 Task:  Click on  Soccer In the  Soccer League click on  Pick Sheet Your name Michael Hernandez Team name DC United and  Email softage.9@softage.net Game 1 Inter Miami Game 2 NYFC Game 3 Orlando City Game 4 Houston Game 5 Minnesota United Game 6 FC Dallas Game 7 Nashville SC Game 8 Atlanta United Game 9 Charlotte FC Game 10 DC United Game 11 Toronto FC Game 12 Inter Milan Game 13 Austin Game 14 Real Salt Lake Game 15 Vancouver Game16 Seattle In Tie Breaker choose DC United Submit pick sheet
Action: Mouse moved to (532, 319)
Screenshot: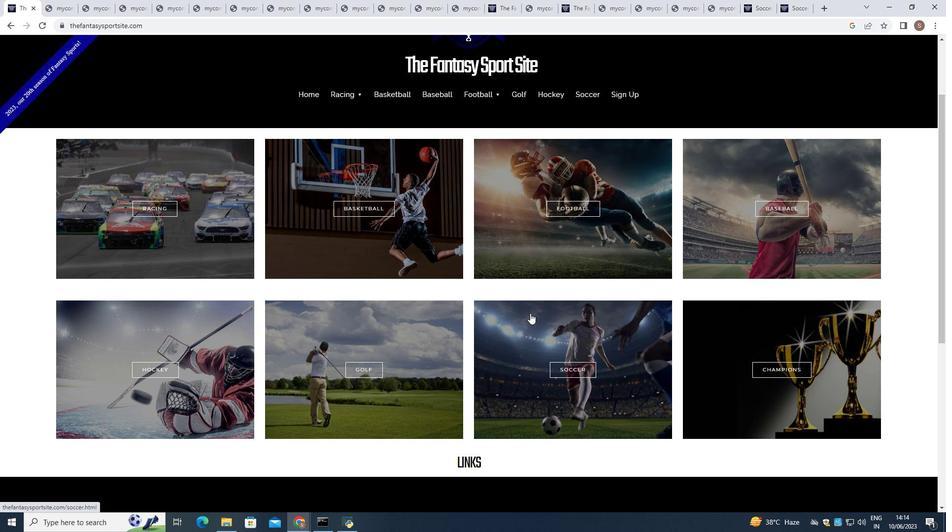 
Action: Mouse pressed left at (532, 319)
Screenshot: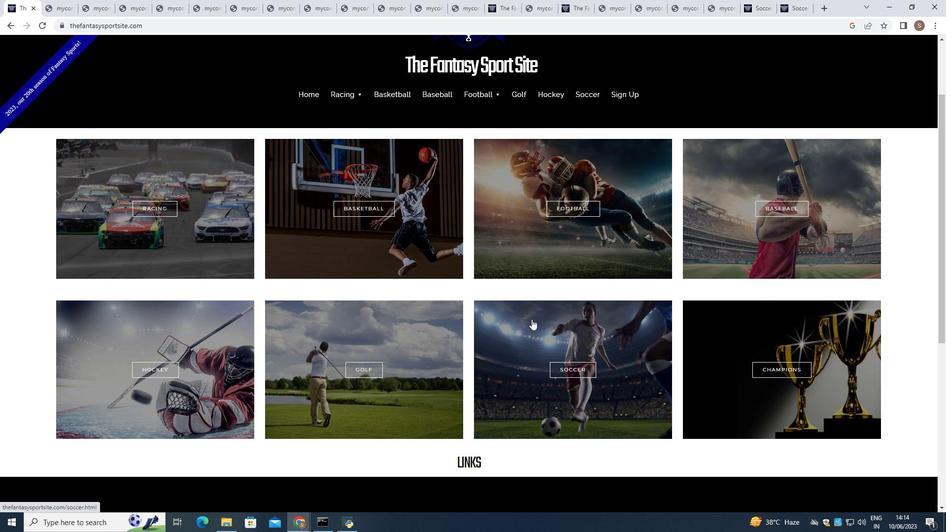 
Action: Mouse moved to (533, 317)
Screenshot: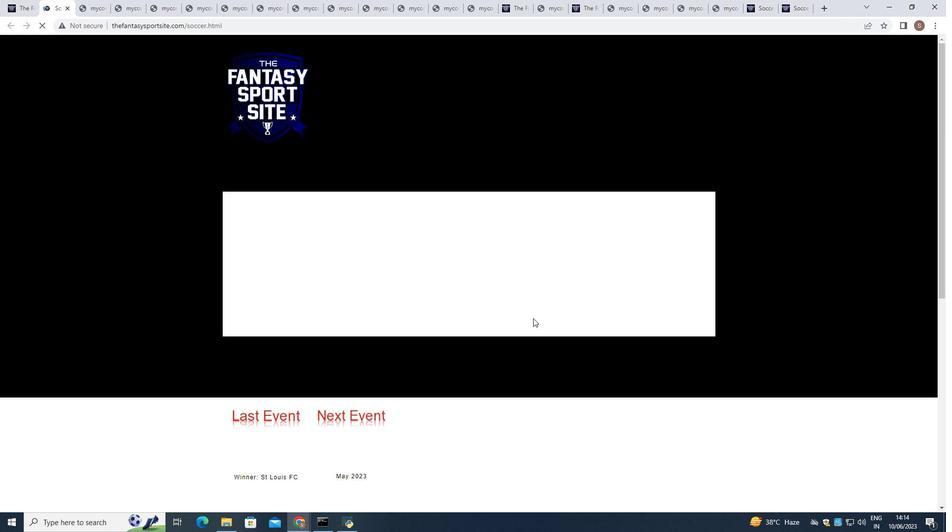 
Action: Mouse scrolled (533, 317) with delta (0, 0)
Screenshot: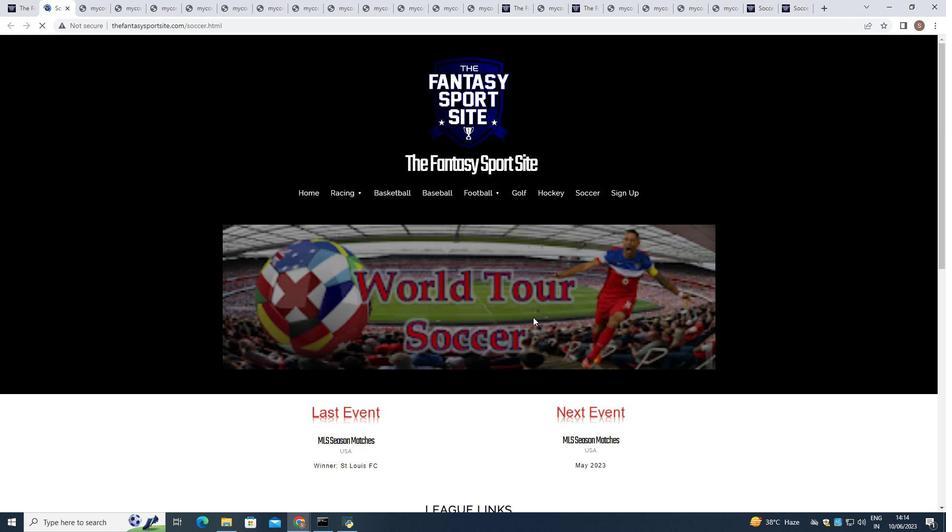 
Action: Mouse scrolled (533, 317) with delta (0, 0)
Screenshot: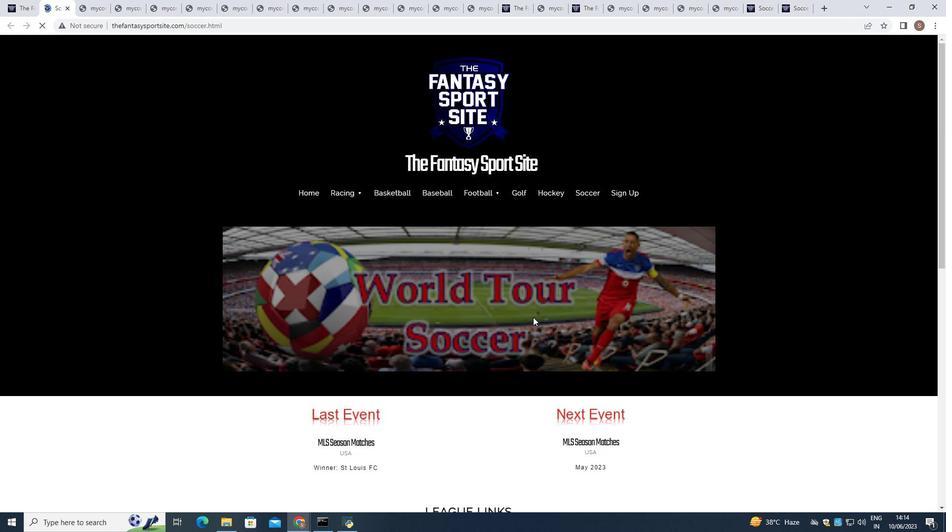 
Action: Mouse scrolled (533, 317) with delta (0, 0)
Screenshot: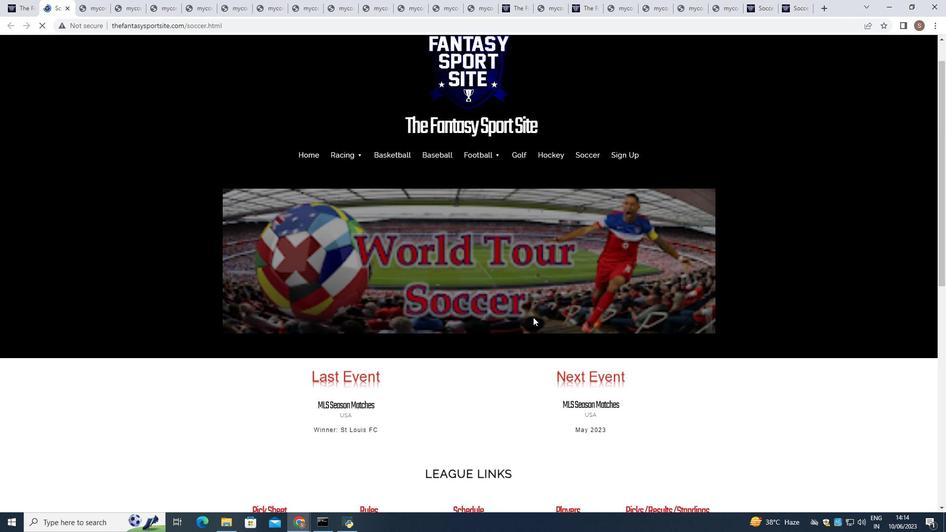 
Action: Mouse moved to (271, 399)
Screenshot: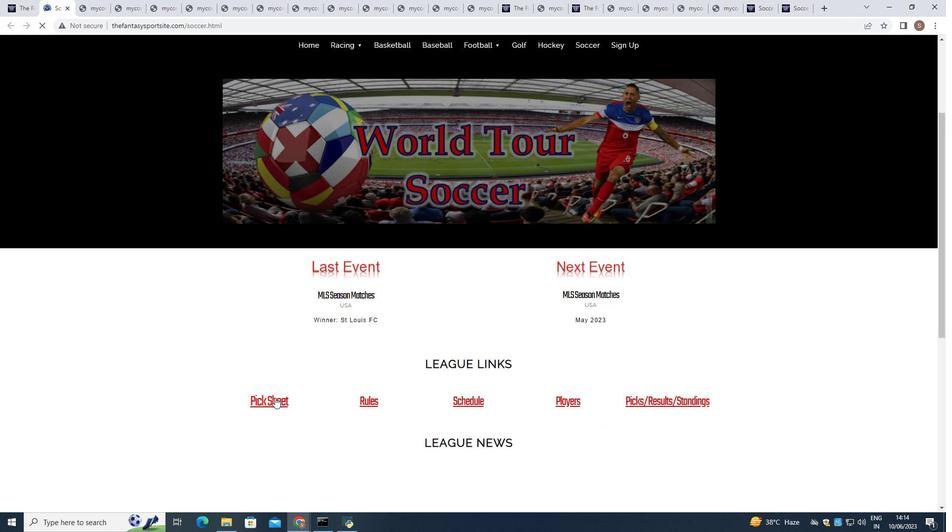 
Action: Mouse pressed left at (271, 399)
Screenshot: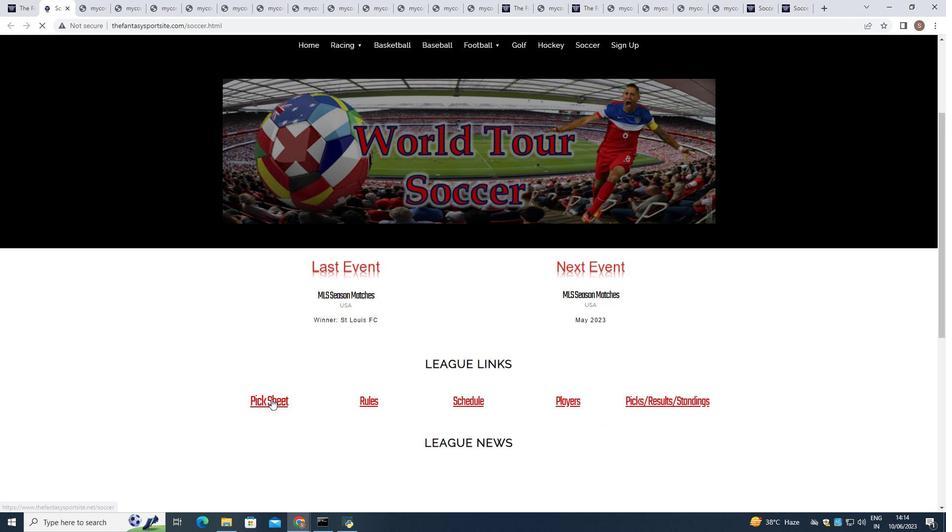 
Action: Mouse moved to (280, 391)
Screenshot: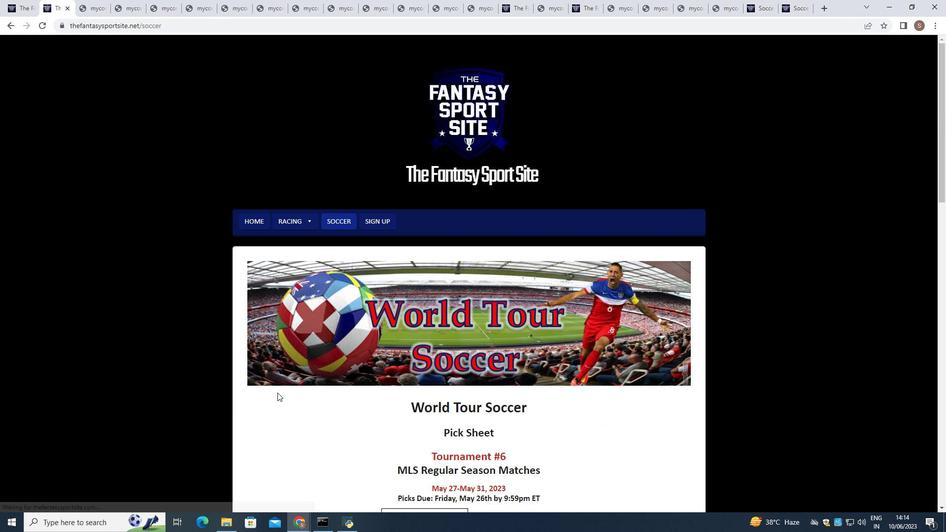 
Action: Mouse scrolled (280, 390) with delta (0, 0)
Screenshot: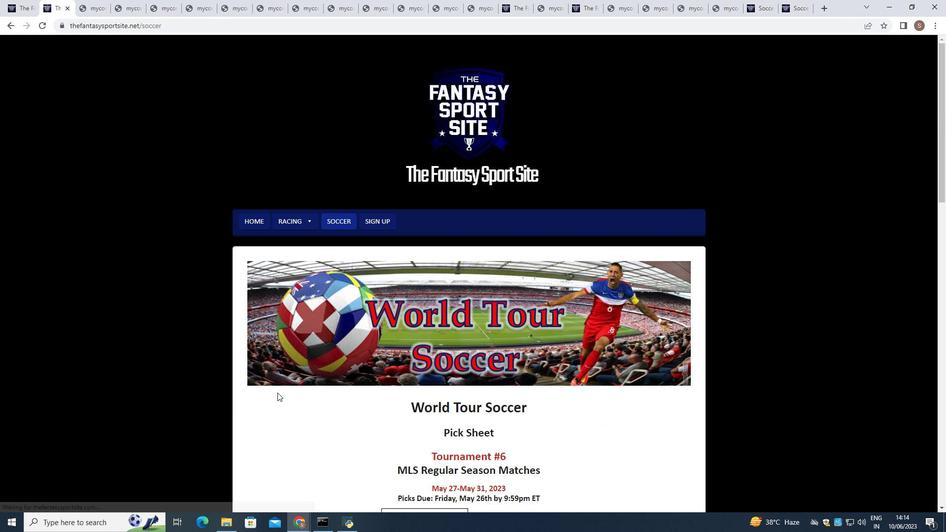 
Action: Mouse scrolled (280, 390) with delta (0, 0)
Screenshot: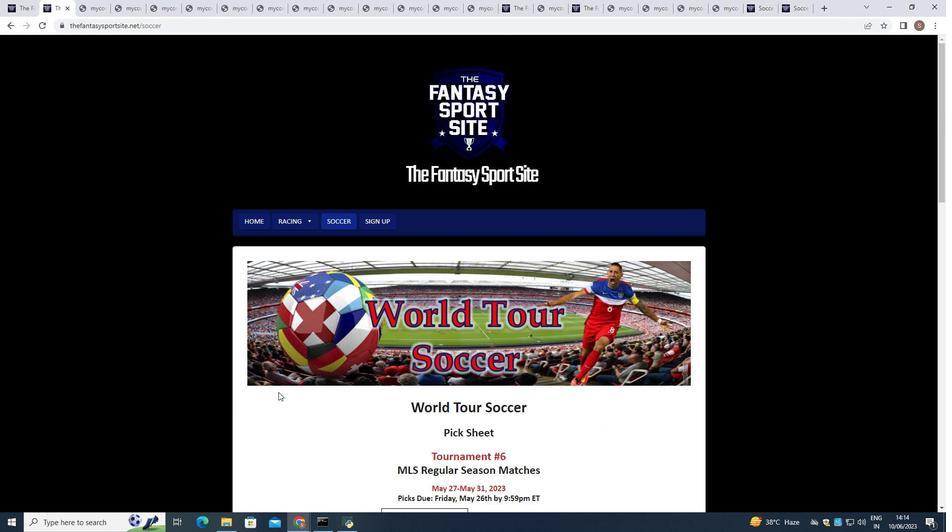 
Action: Mouse scrolled (280, 390) with delta (0, 0)
Screenshot: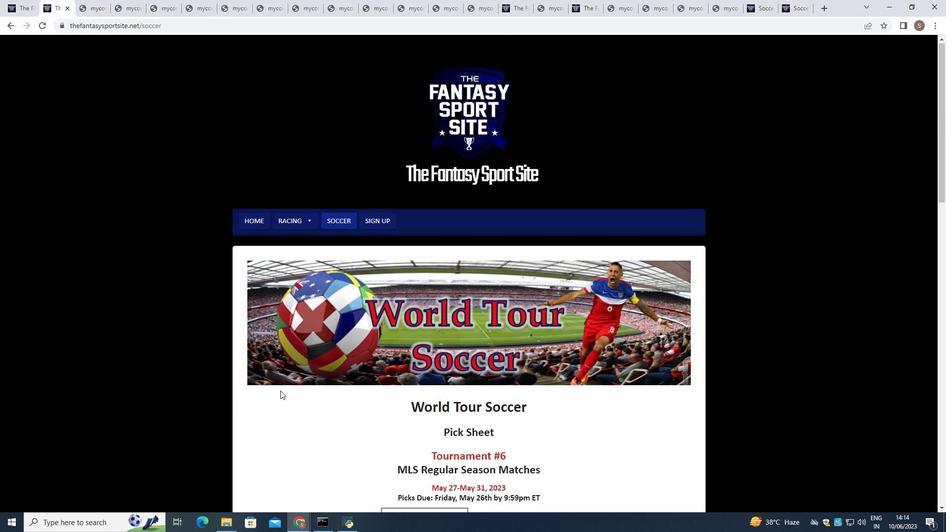 
Action: Mouse scrolled (280, 390) with delta (0, 0)
Screenshot: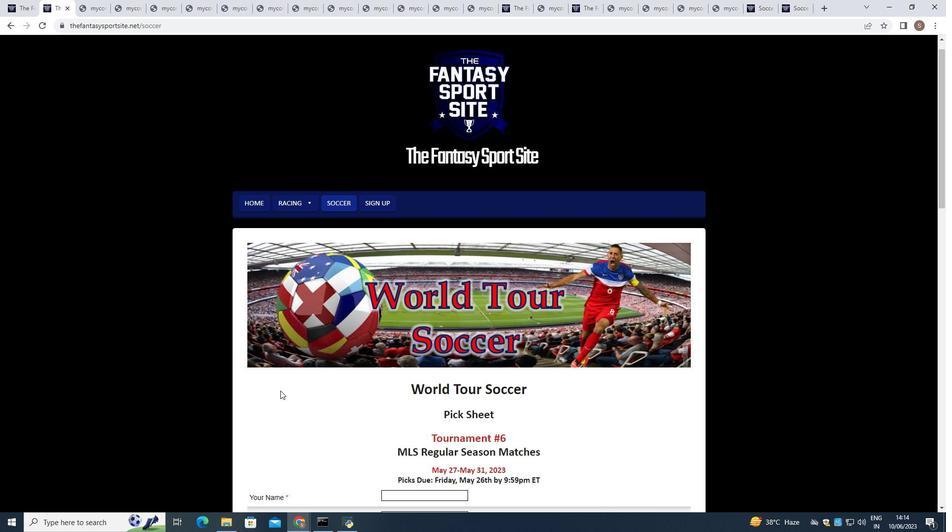 
Action: Mouse moved to (389, 313)
Screenshot: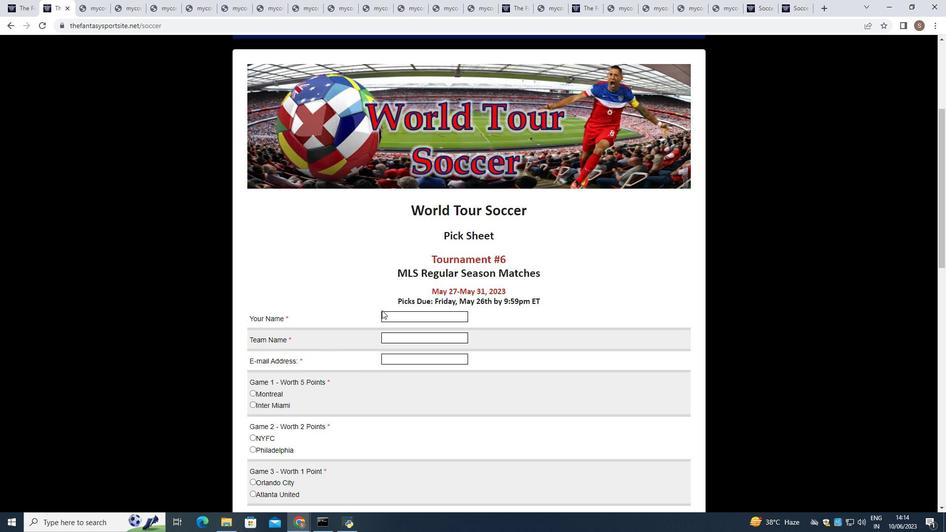 
Action: Mouse pressed left at (389, 313)
Screenshot: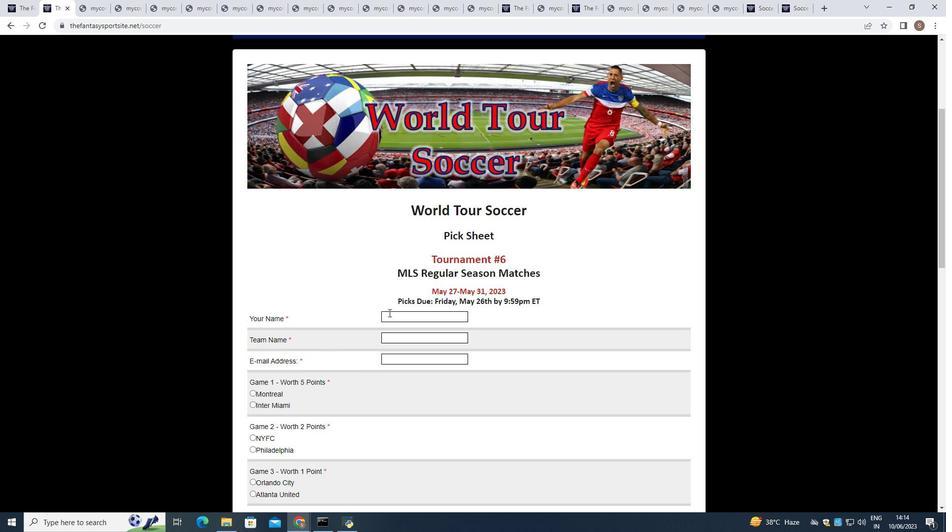 
Action: Key pressed <Key.shift>Michael<Key.space><Key.shift>Hernandez
Screenshot: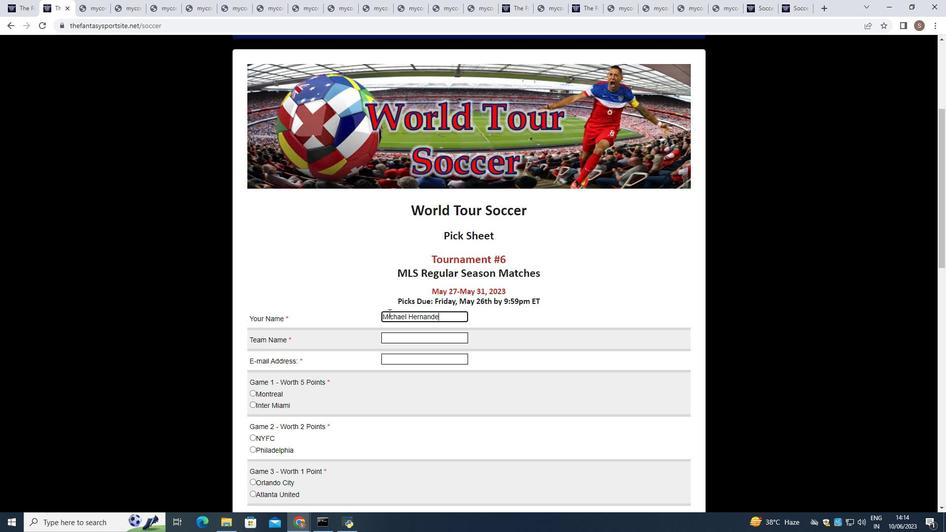 
Action: Mouse moved to (426, 334)
Screenshot: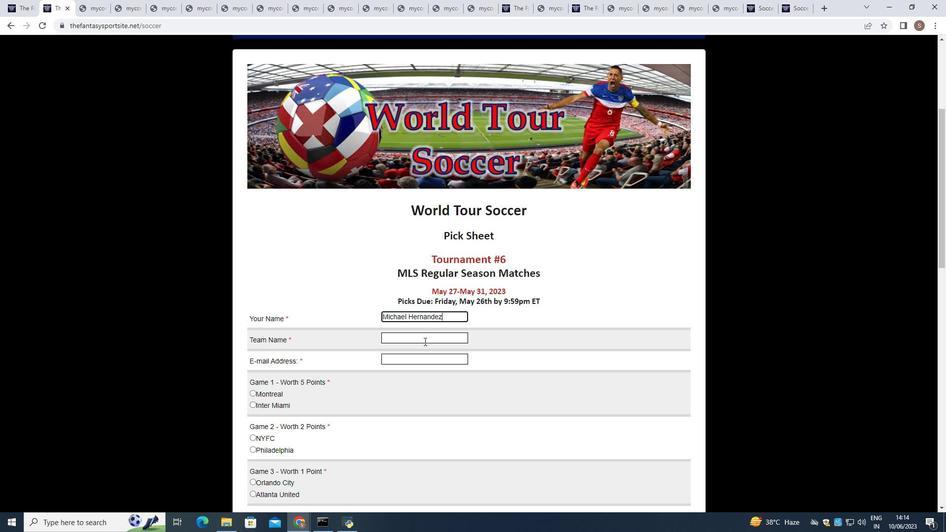 
Action: Mouse pressed left at (426, 334)
Screenshot: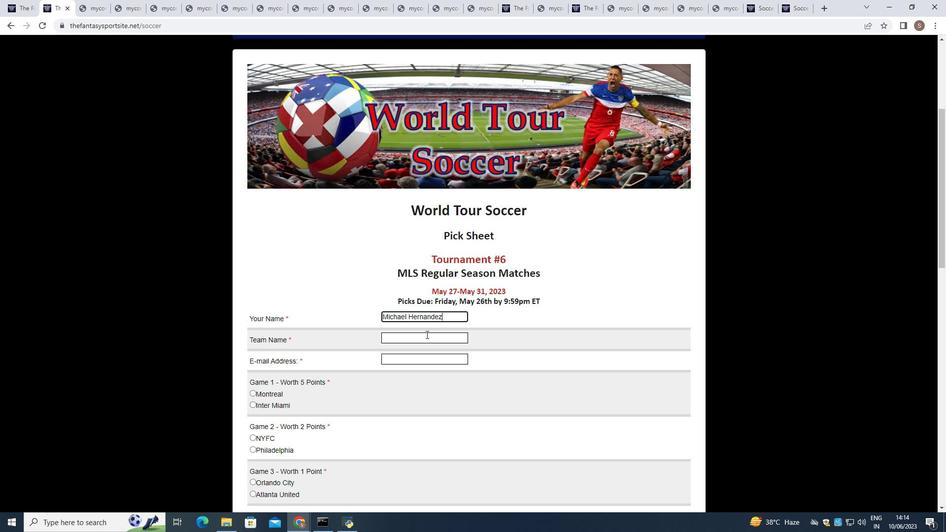 
Action: Key pressed <Key.shift><Key.shift>DC<Key.space><Key.shift>United
Screenshot: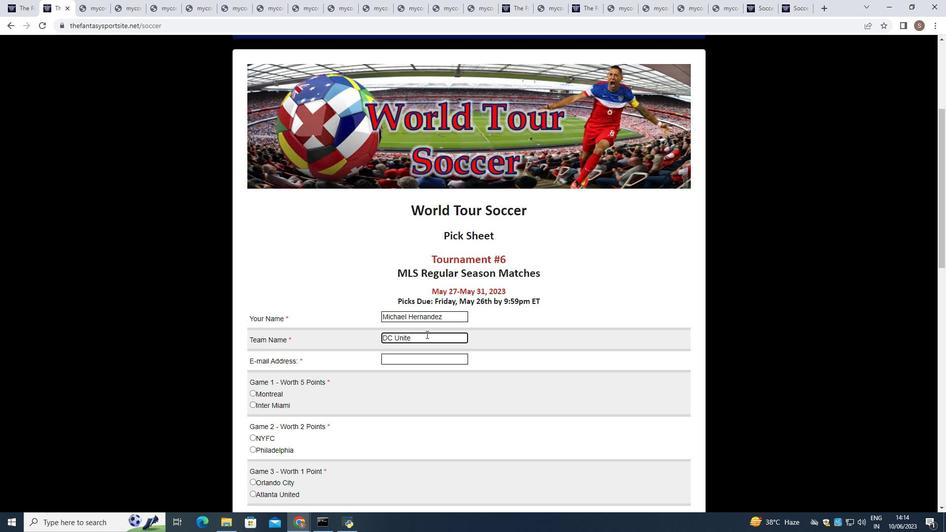 
Action: Mouse moved to (407, 355)
Screenshot: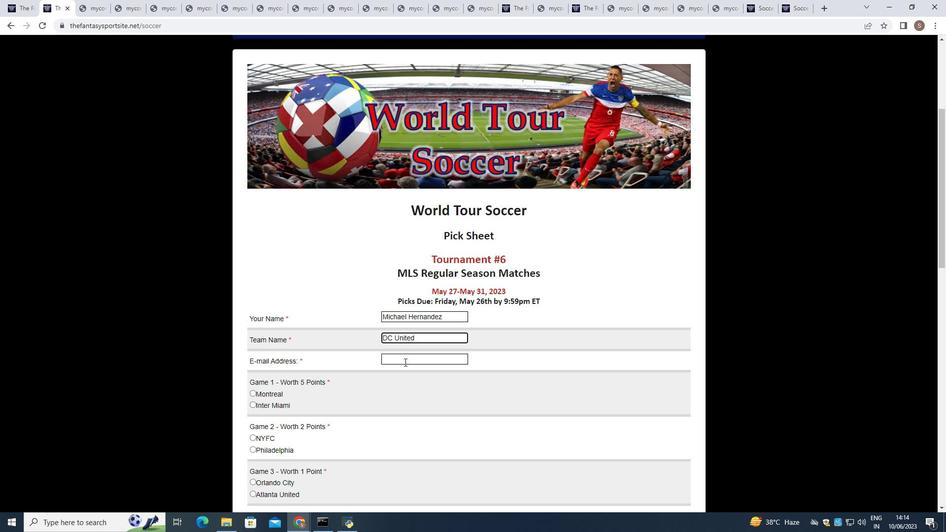 
Action: Mouse pressed left at (407, 355)
Screenshot: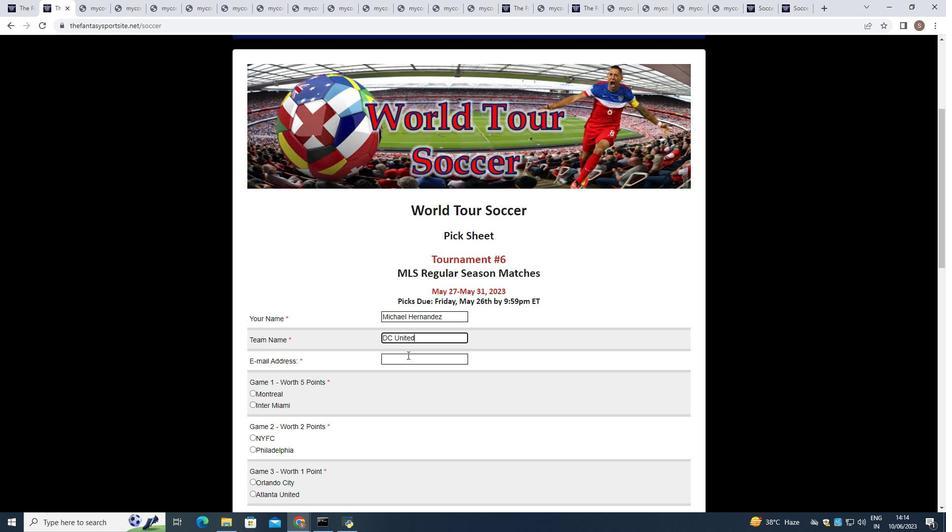 
Action: Mouse moved to (408, 355)
Screenshot: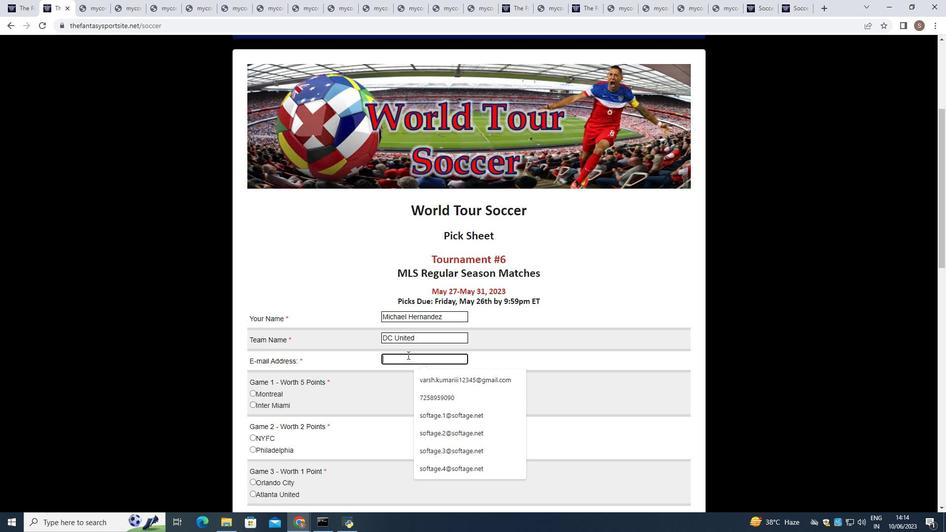 
Action: Key pressed softage.9
Screenshot: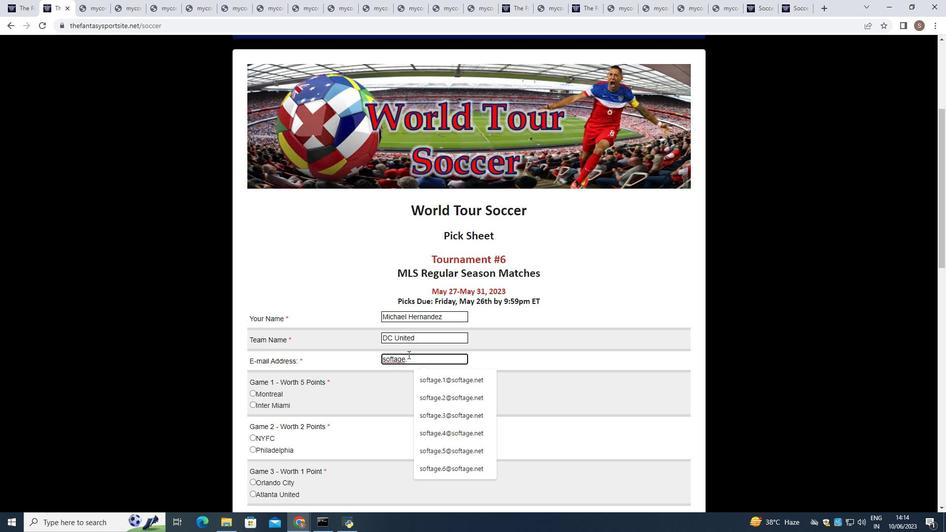 
Action: Mouse moved to (421, 376)
Screenshot: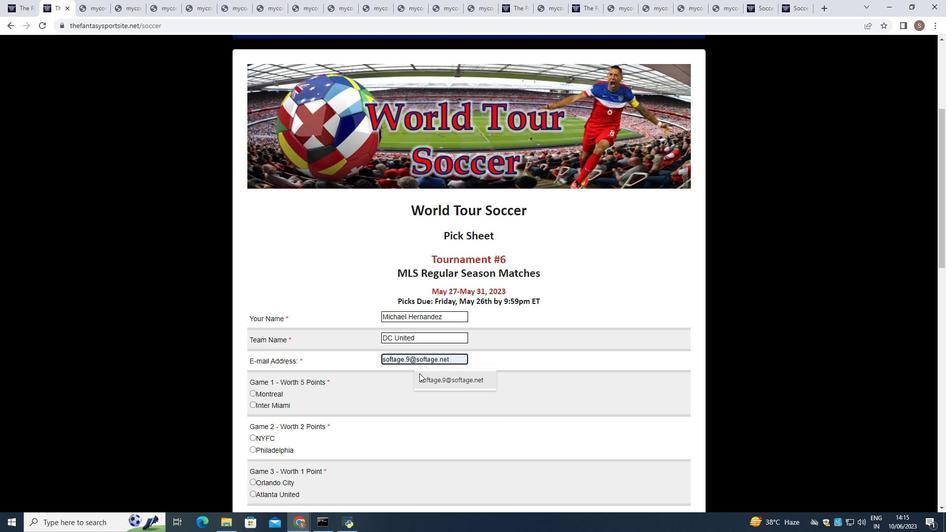 
Action: Mouse pressed left at (421, 376)
Screenshot: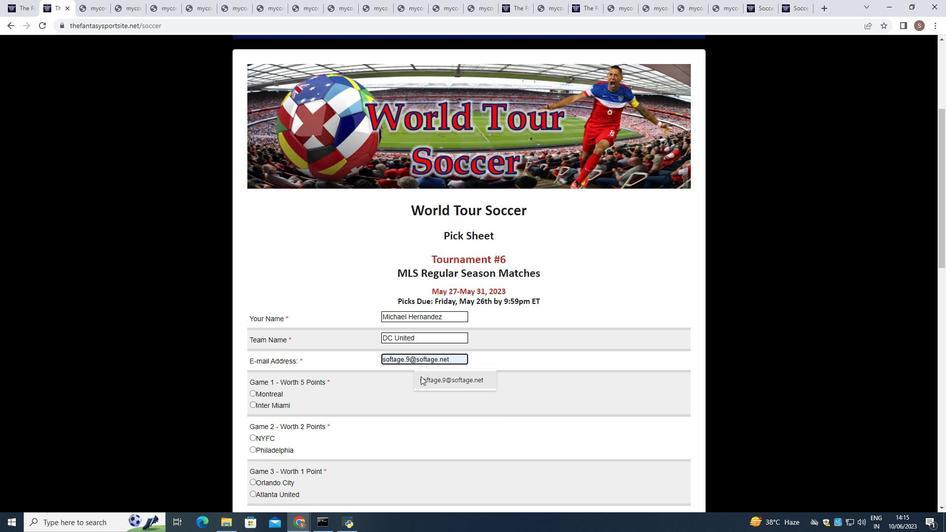 
Action: Mouse moved to (253, 404)
Screenshot: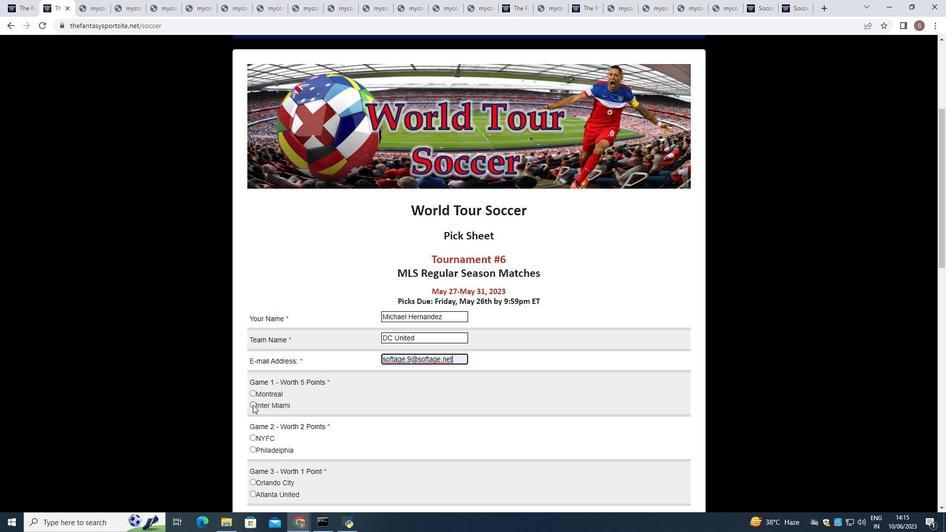 
Action: Mouse pressed left at (253, 404)
Screenshot: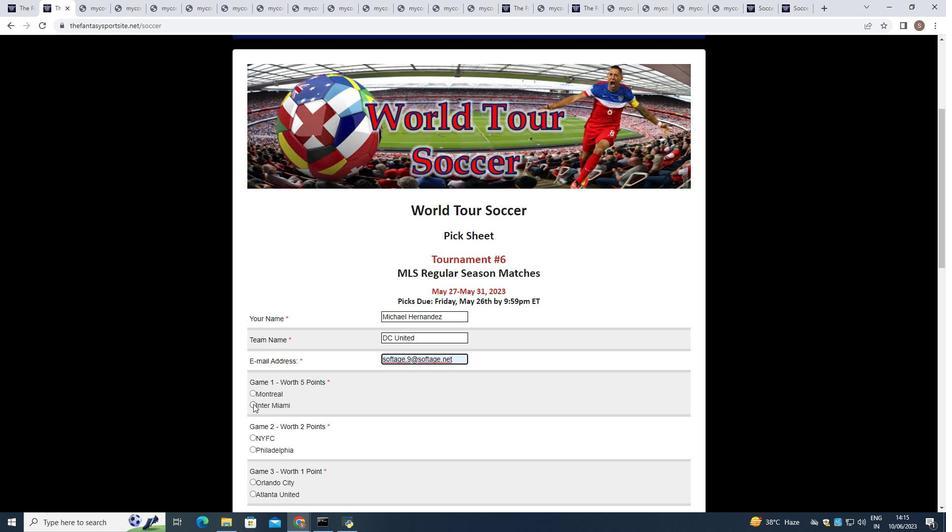 
Action: Mouse moved to (254, 434)
Screenshot: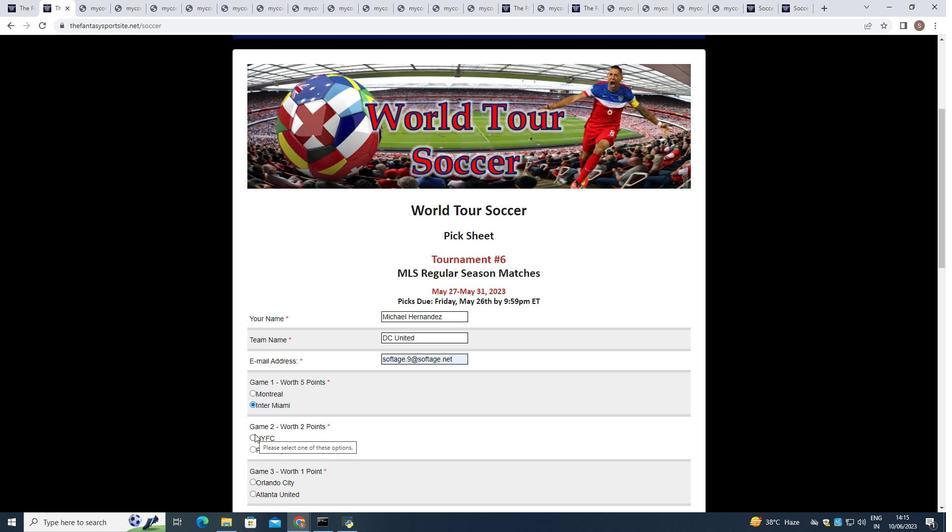 
Action: Mouse pressed left at (254, 434)
Screenshot: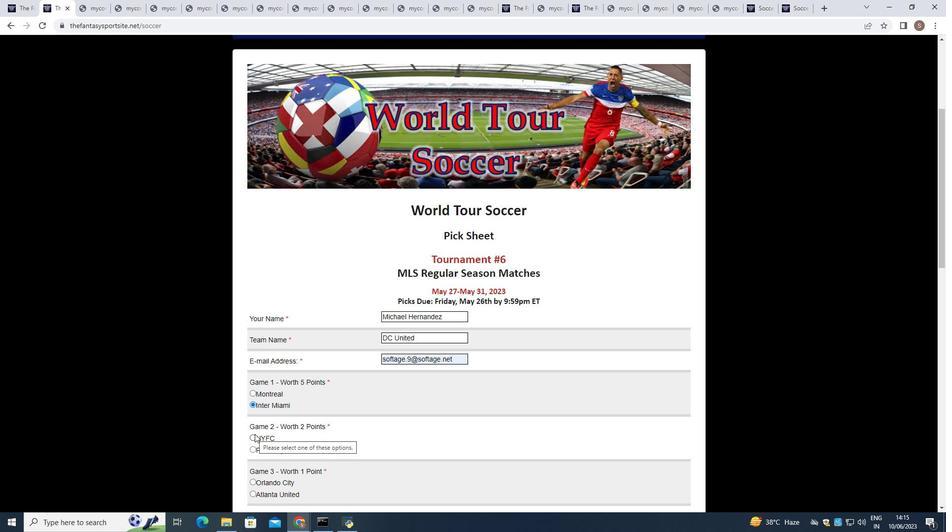 
Action: Mouse moved to (256, 434)
Screenshot: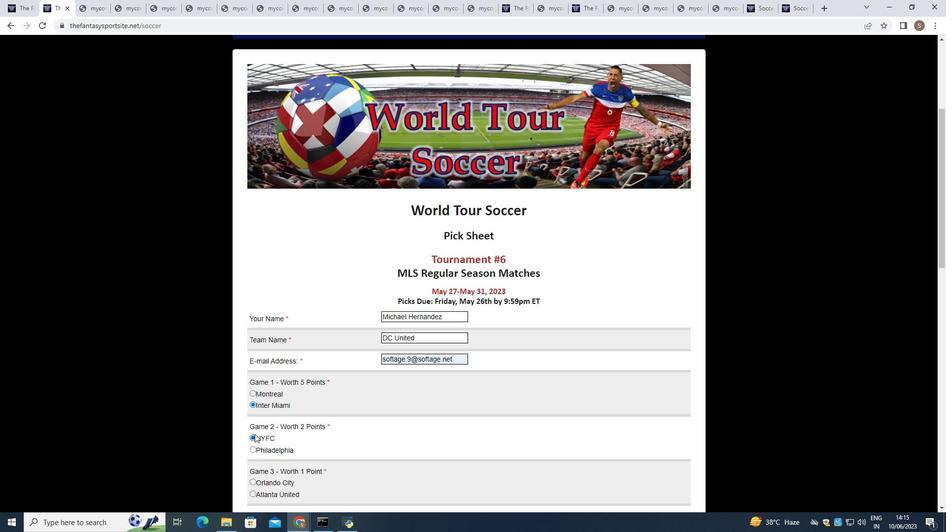 
Action: Mouse scrolled (256, 433) with delta (0, 0)
Screenshot: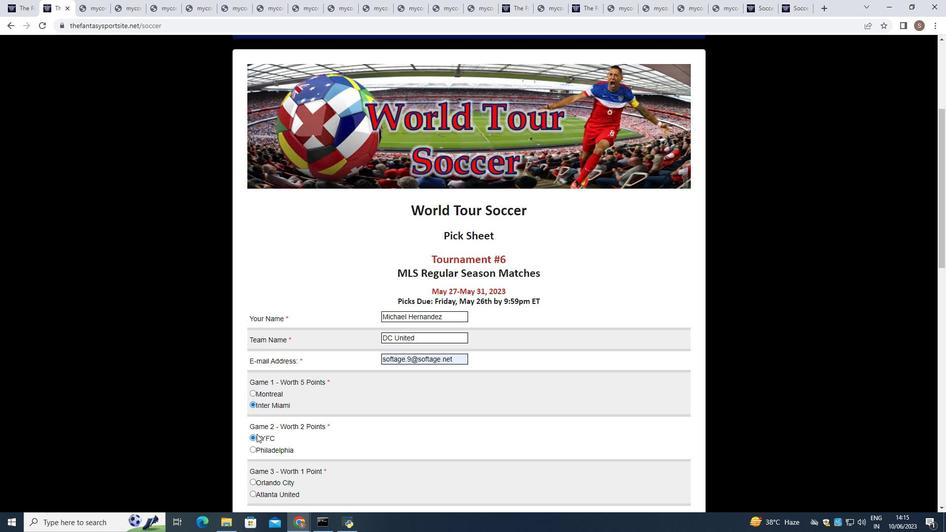 
Action: Mouse scrolled (256, 433) with delta (0, 0)
Screenshot: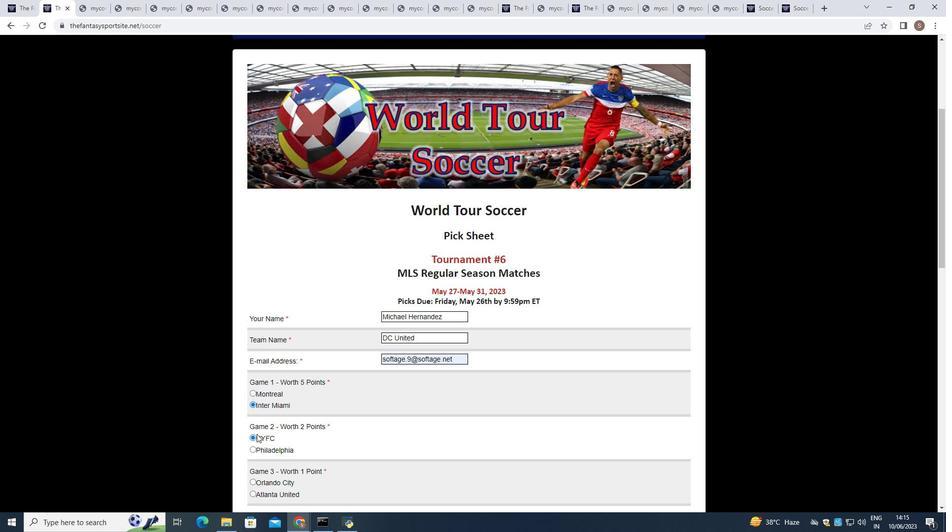 
Action: Mouse scrolled (256, 433) with delta (0, 0)
Screenshot: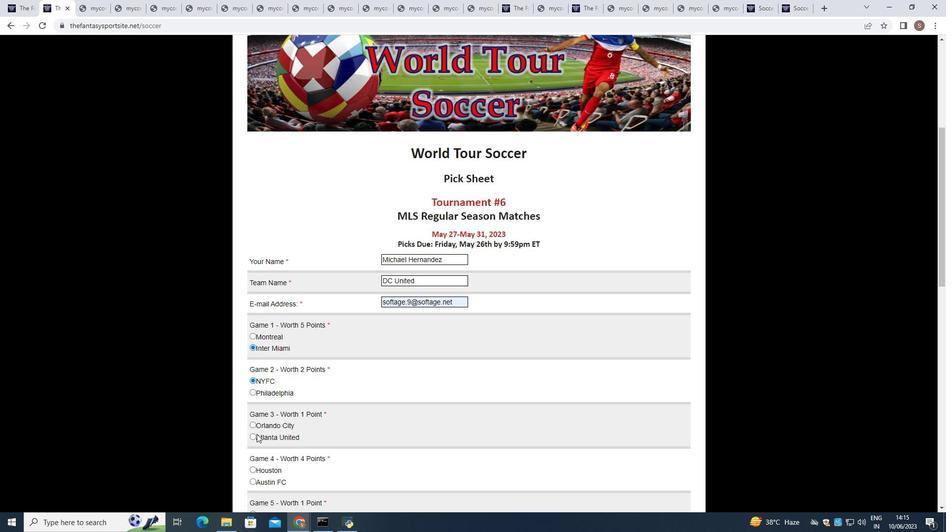 
Action: Mouse moved to (252, 335)
Screenshot: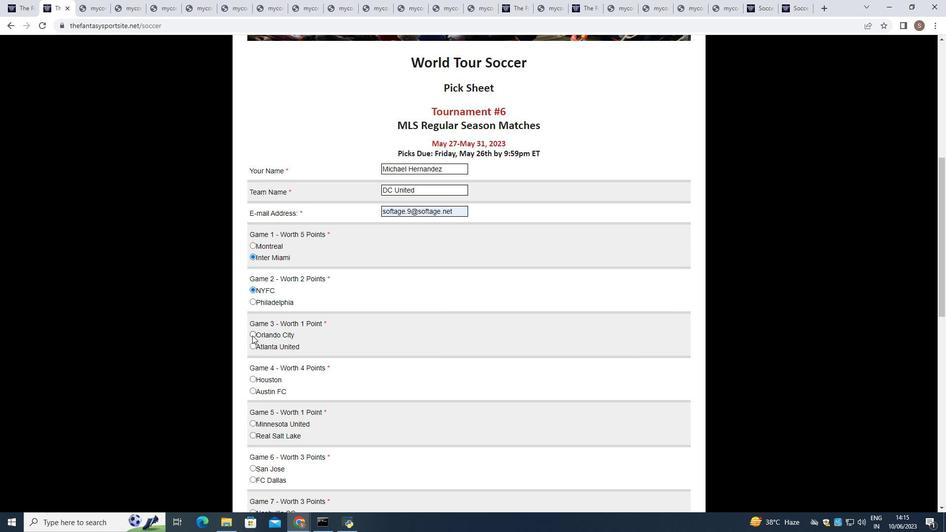 
Action: Mouse pressed left at (252, 335)
Screenshot: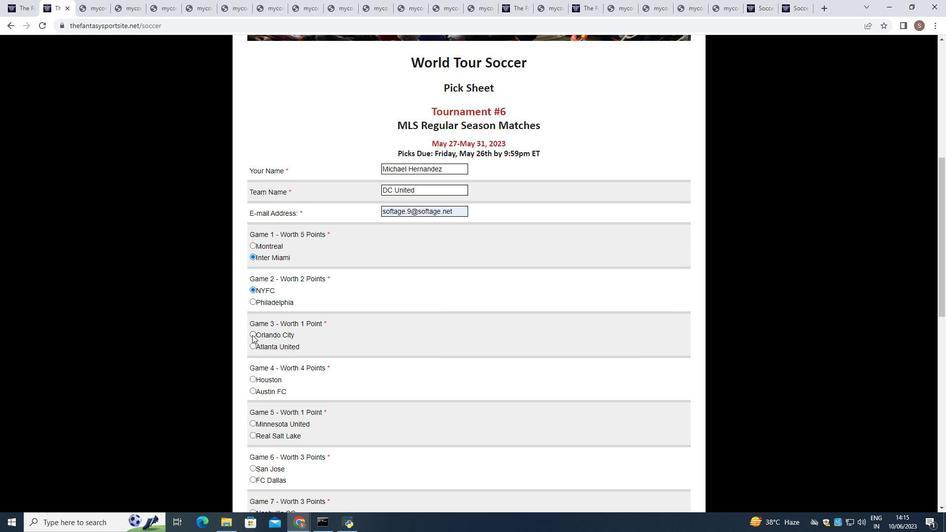 
Action: Mouse moved to (254, 380)
Screenshot: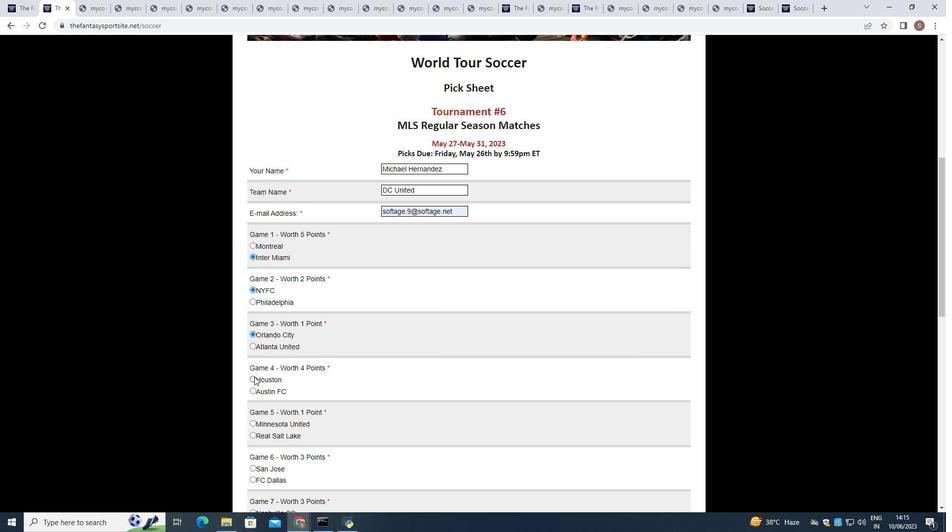 
Action: Mouse pressed left at (254, 380)
Screenshot: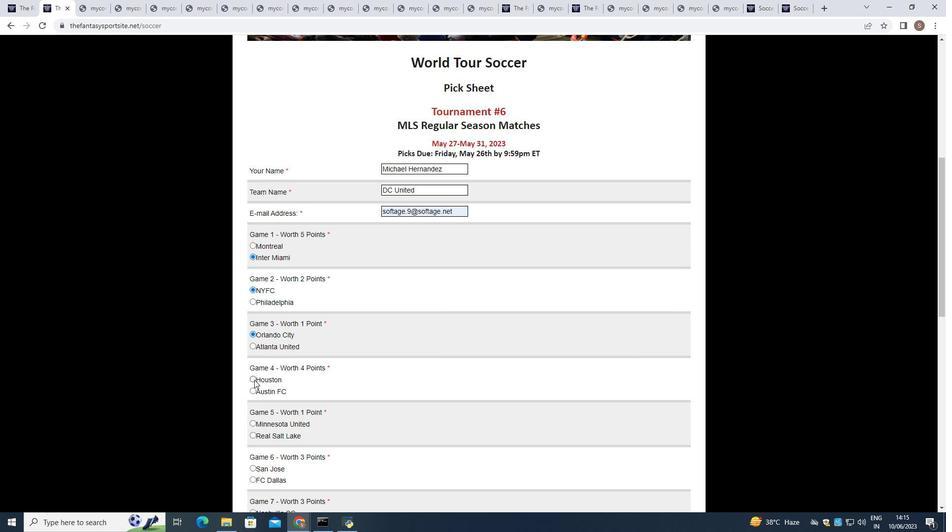 
Action: Mouse moved to (251, 421)
Screenshot: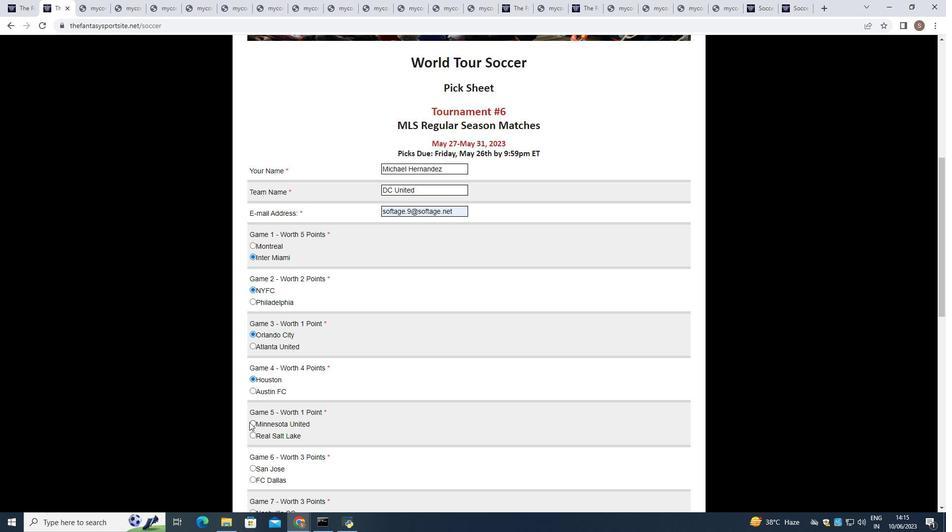 
Action: Mouse pressed left at (251, 421)
Screenshot: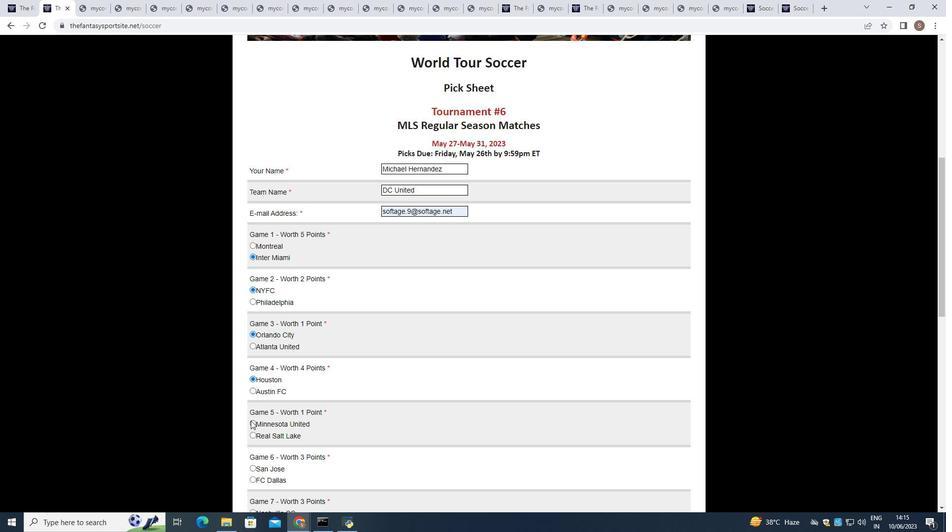 
Action: Mouse moved to (254, 478)
Screenshot: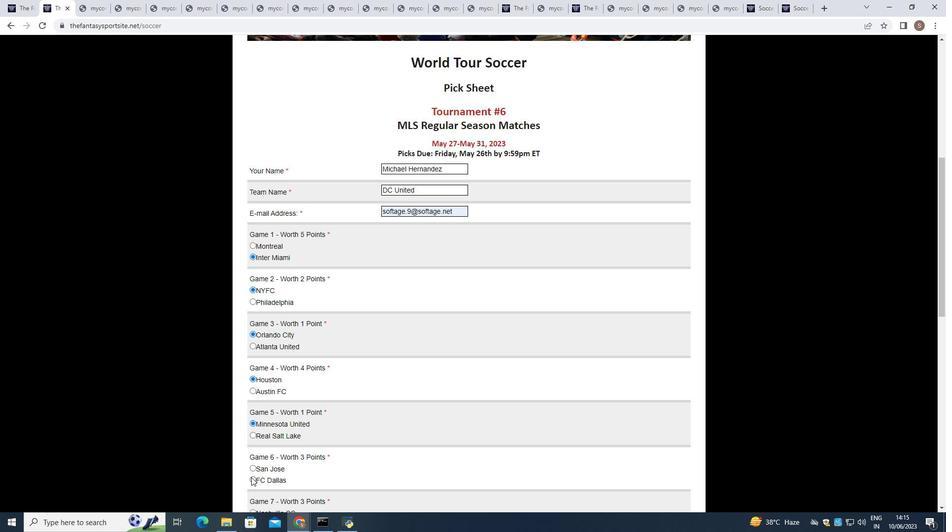 
Action: Mouse pressed left at (254, 478)
Screenshot: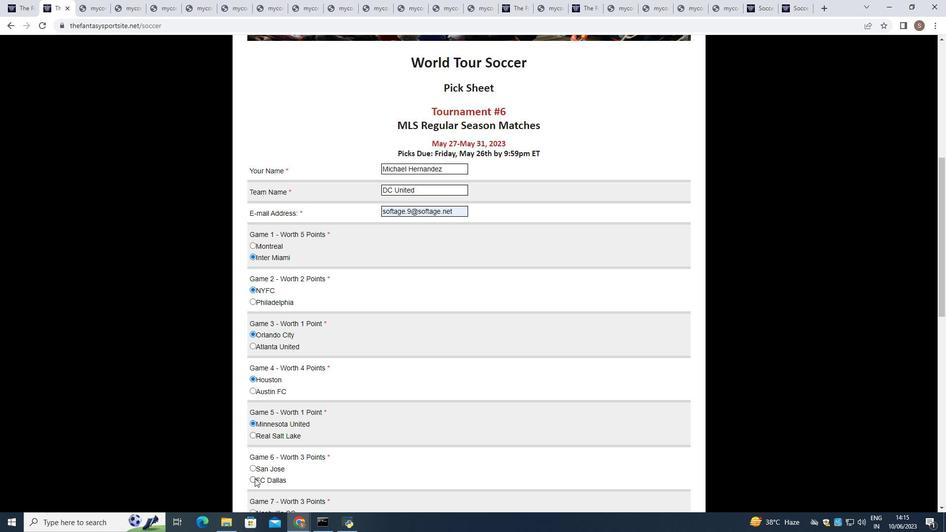
Action: Mouse moved to (255, 478)
Screenshot: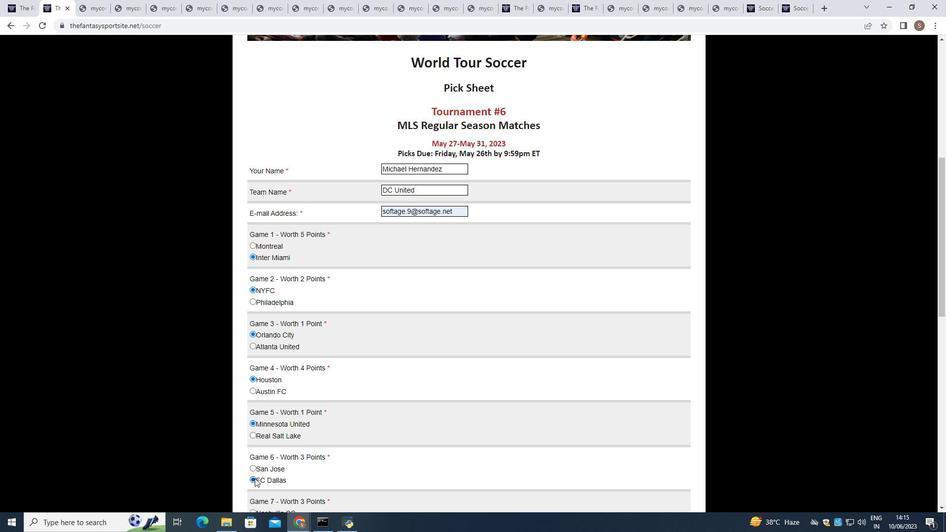 
Action: Mouse scrolled (255, 478) with delta (0, 0)
Screenshot: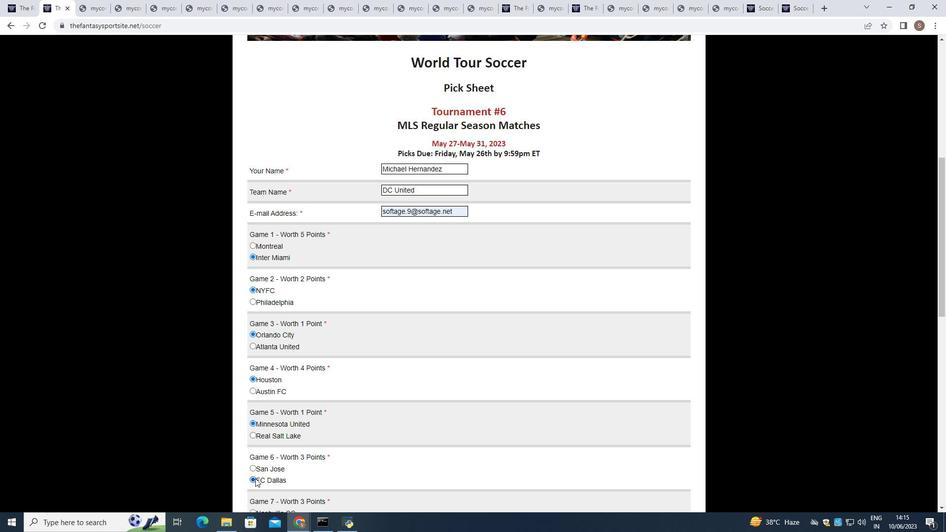 
Action: Mouse scrolled (255, 478) with delta (0, 0)
Screenshot: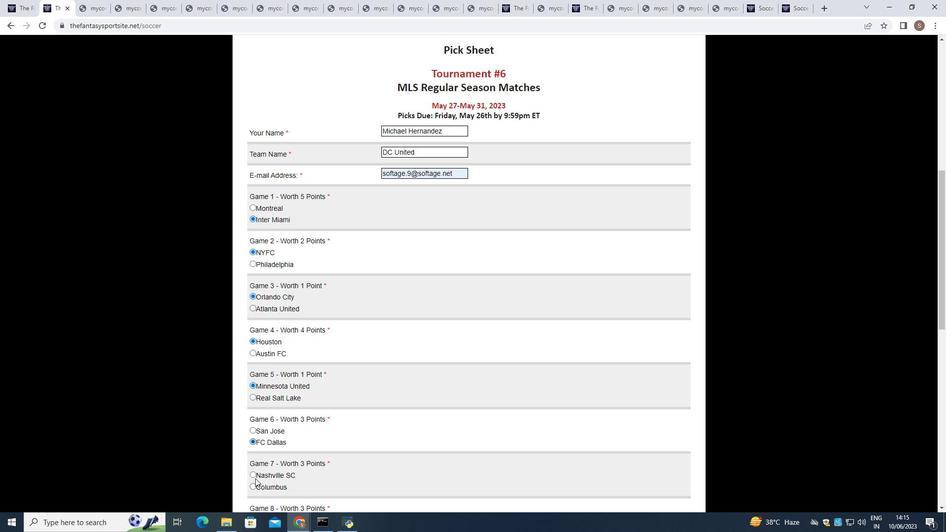 
Action: Mouse scrolled (255, 478) with delta (0, 0)
Screenshot: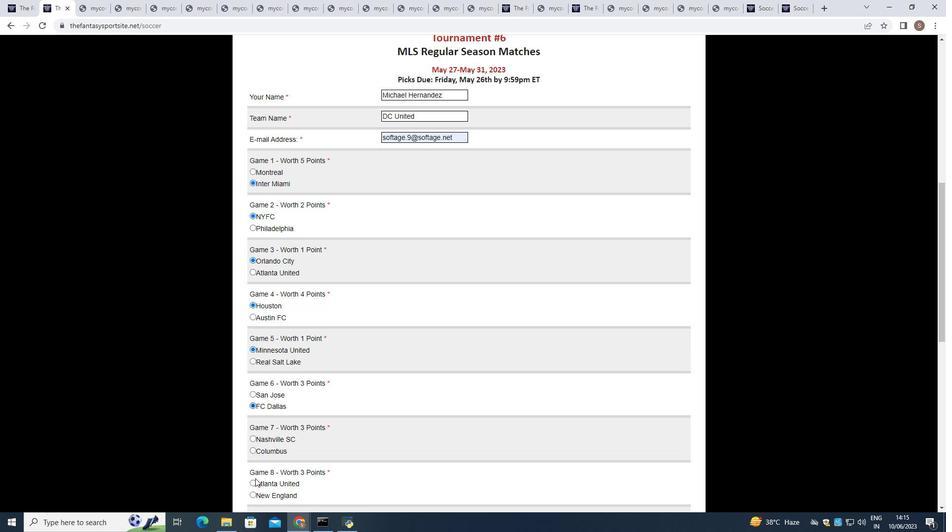 
Action: Mouse moved to (254, 365)
Screenshot: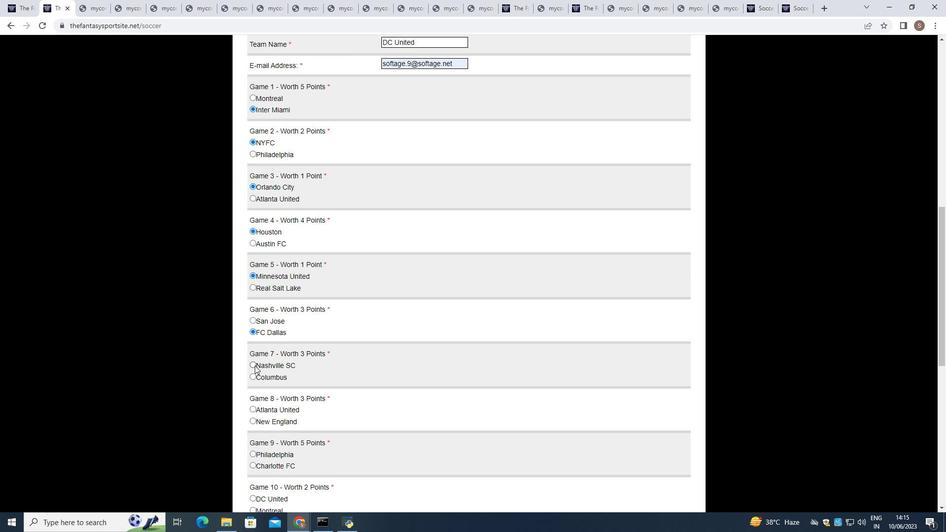 
Action: Mouse pressed left at (254, 365)
Screenshot: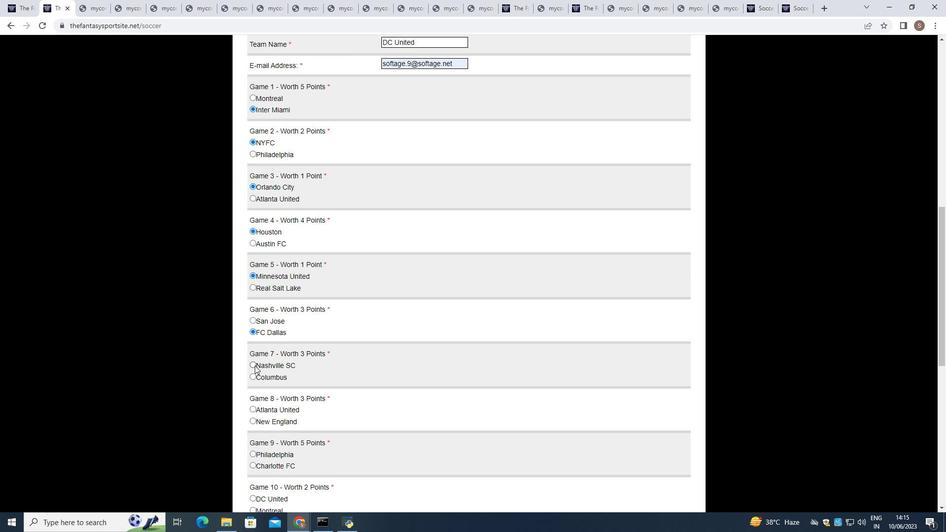 
Action: Mouse moved to (252, 408)
Screenshot: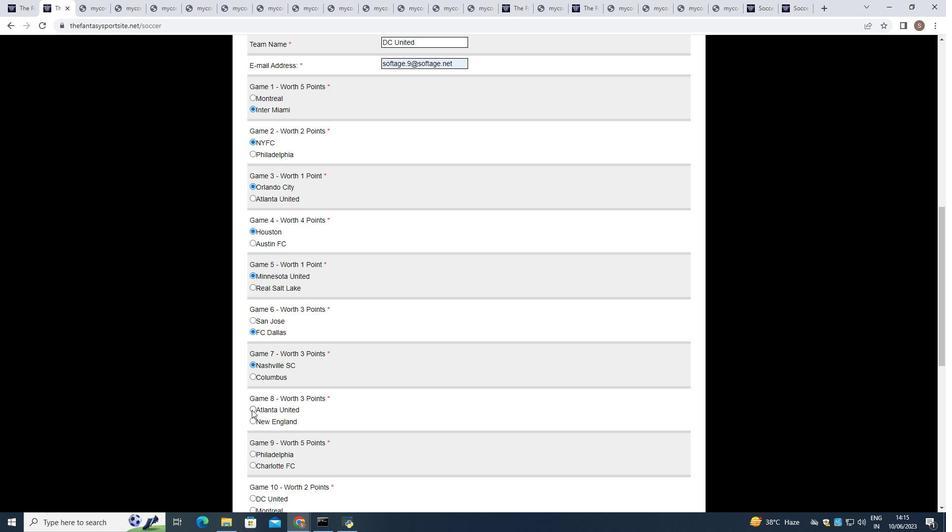 
Action: Mouse pressed left at (252, 408)
Screenshot: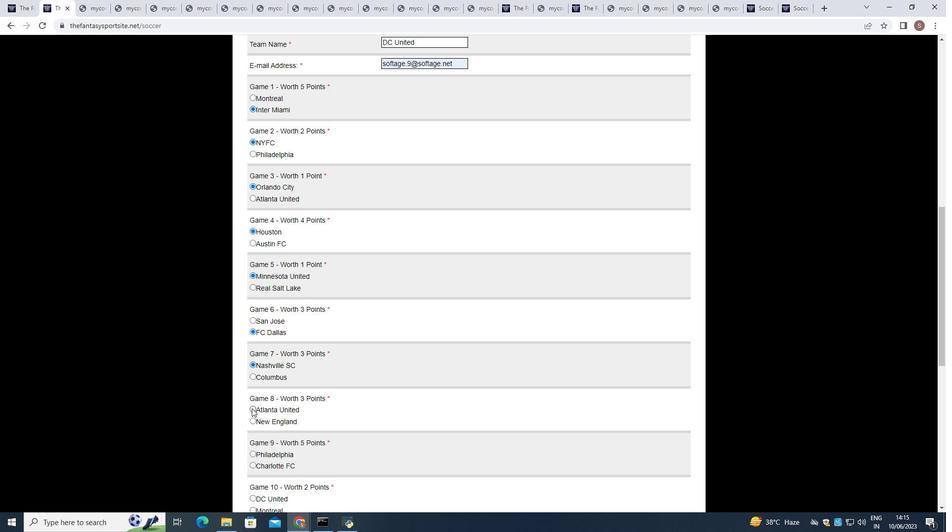 
Action: Mouse moved to (252, 464)
Screenshot: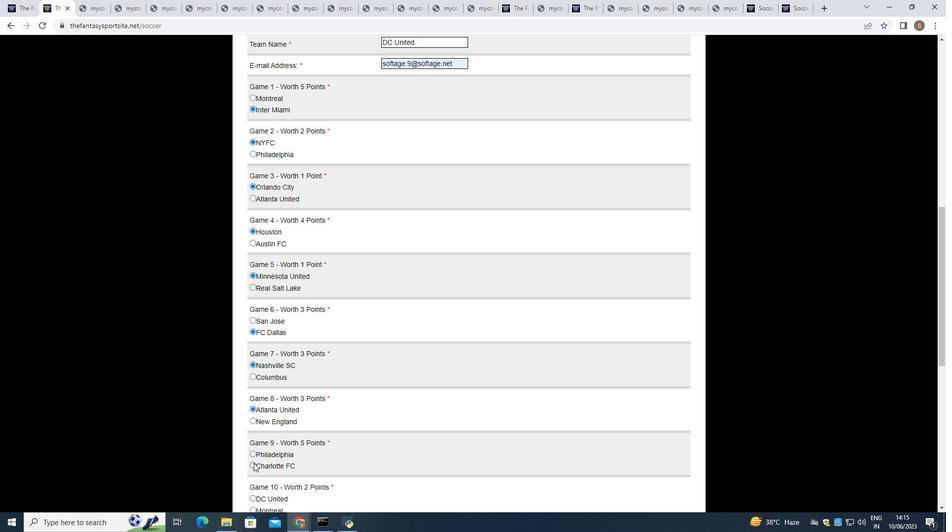 
Action: Mouse pressed left at (252, 464)
Screenshot: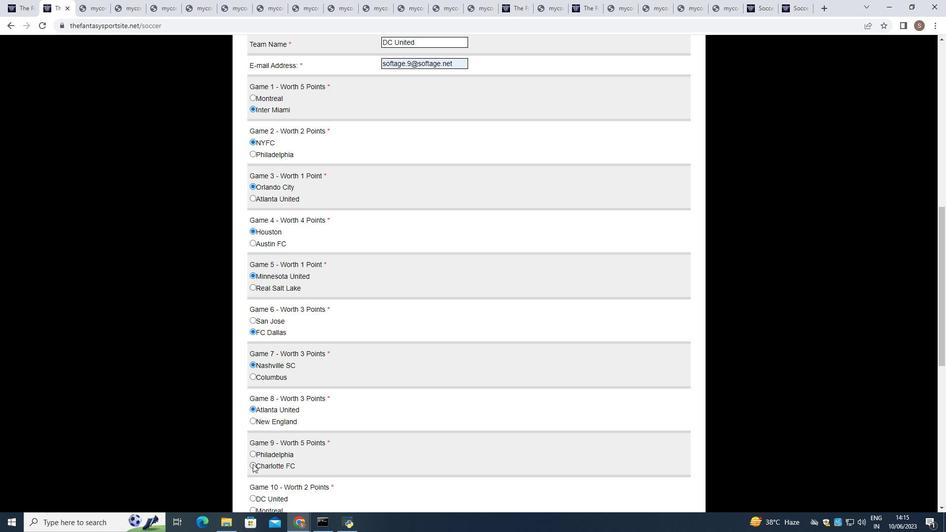 
Action: Mouse scrolled (252, 464) with delta (0, 0)
Screenshot: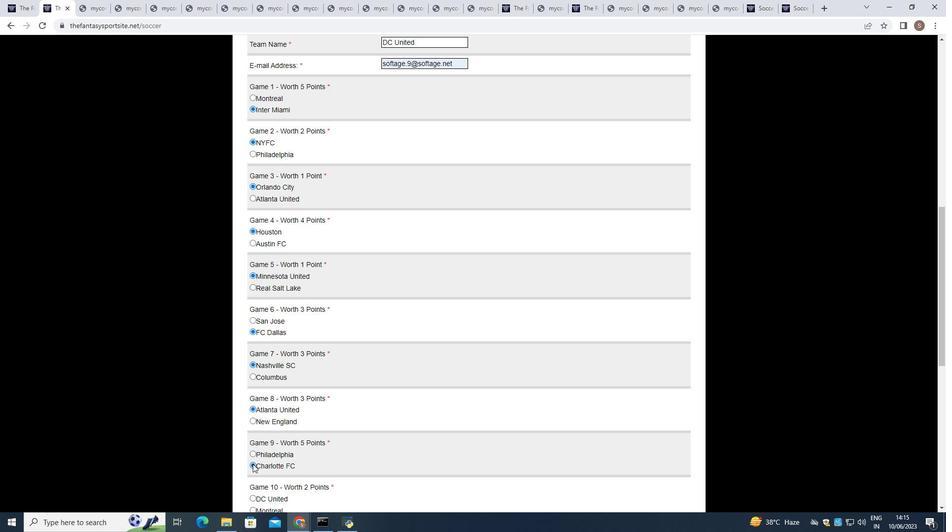 
Action: Mouse scrolled (252, 464) with delta (0, 0)
Screenshot: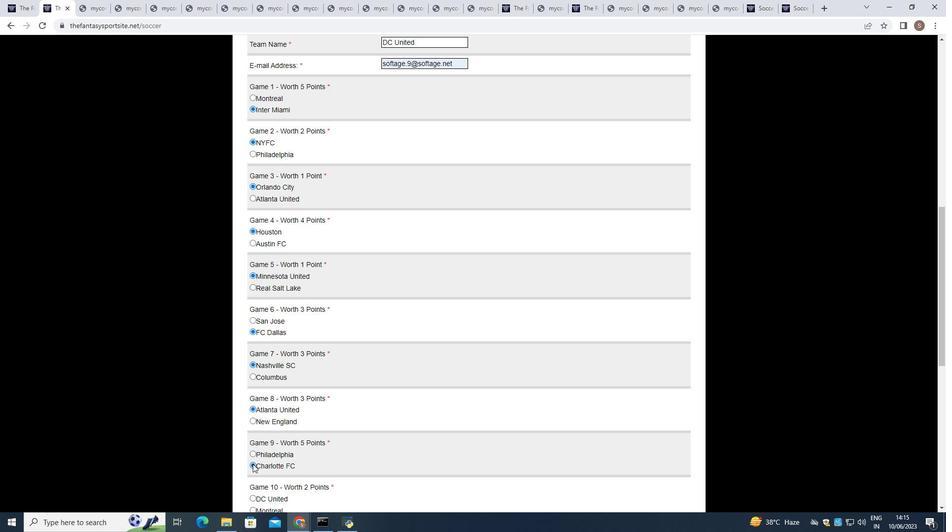 
Action: Mouse scrolled (252, 464) with delta (0, 0)
Screenshot: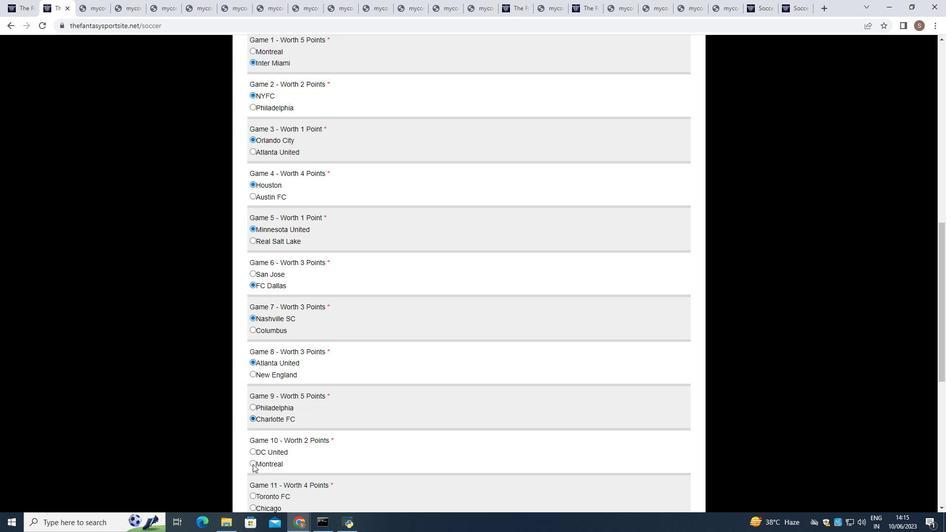 
Action: Mouse moved to (252, 351)
Screenshot: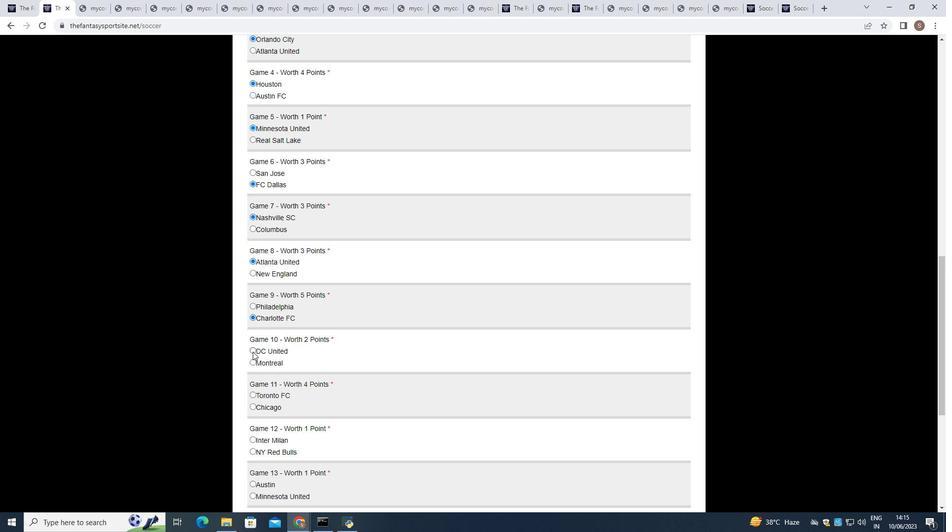 
Action: Mouse pressed left at (252, 351)
Screenshot: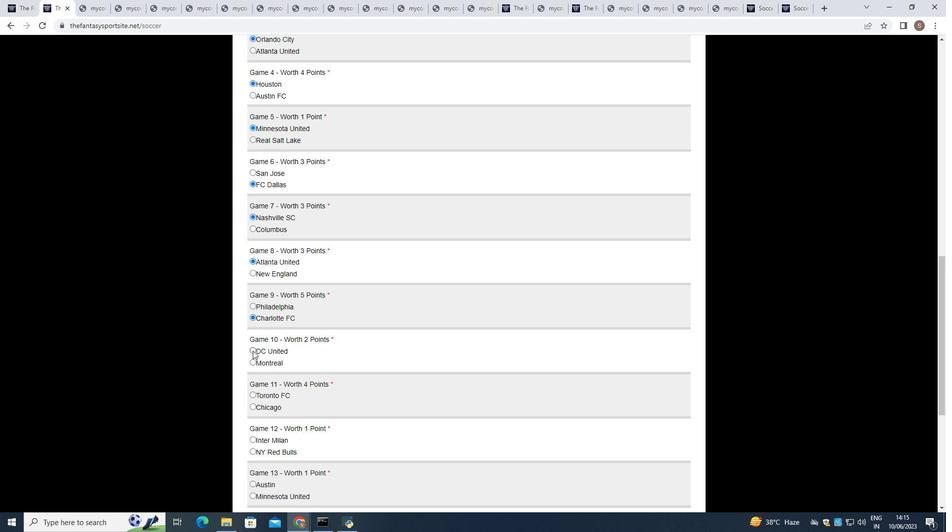 
Action: Mouse moved to (253, 392)
Screenshot: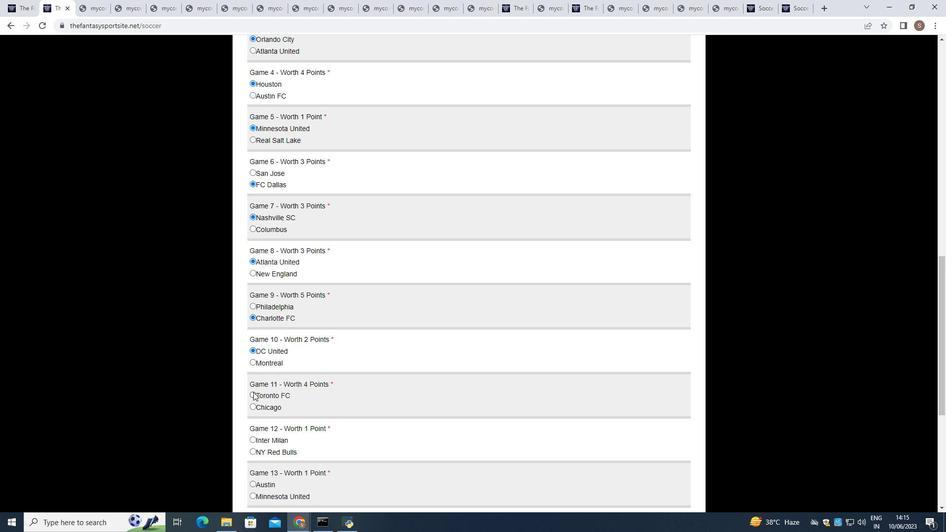 
Action: Mouse pressed left at (253, 392)
Screenshot: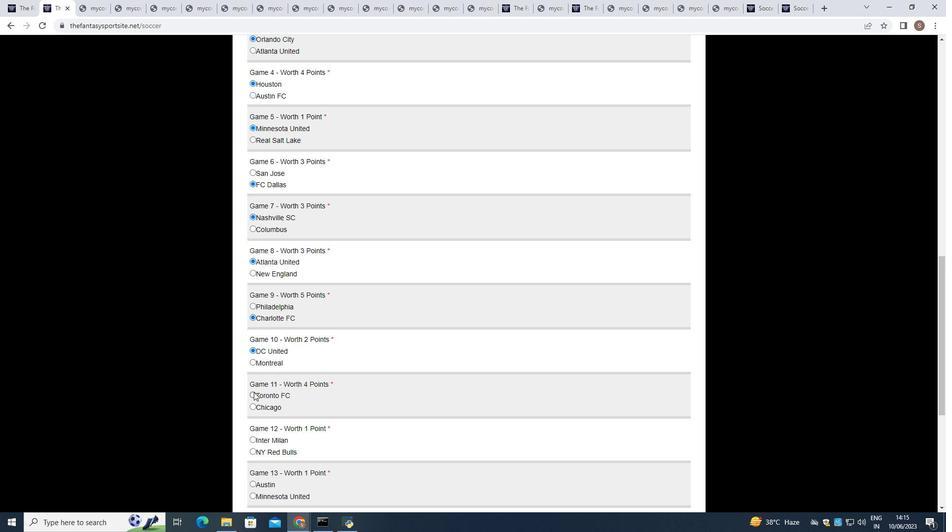 
Action: Mouse moved to (250, 438)
Screenshot: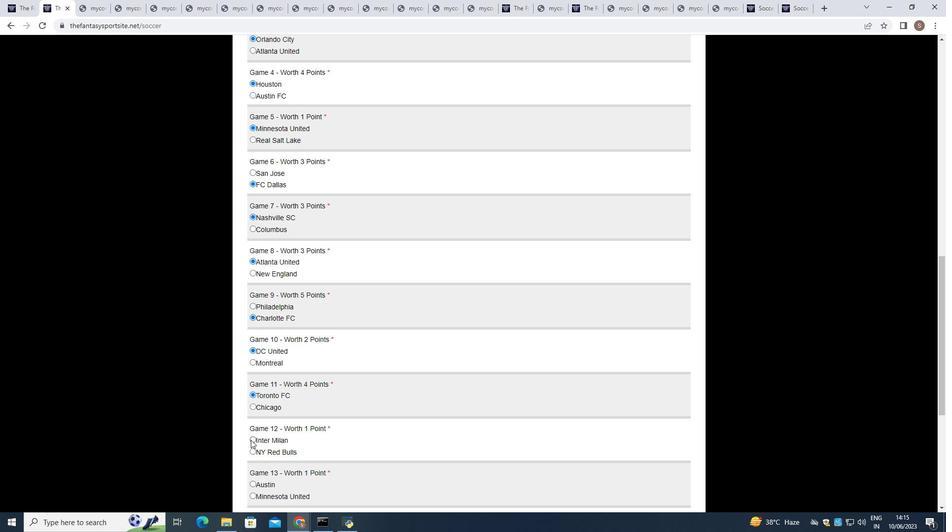 
Action: Mouse pressed left at (250, 438)
Screenshot: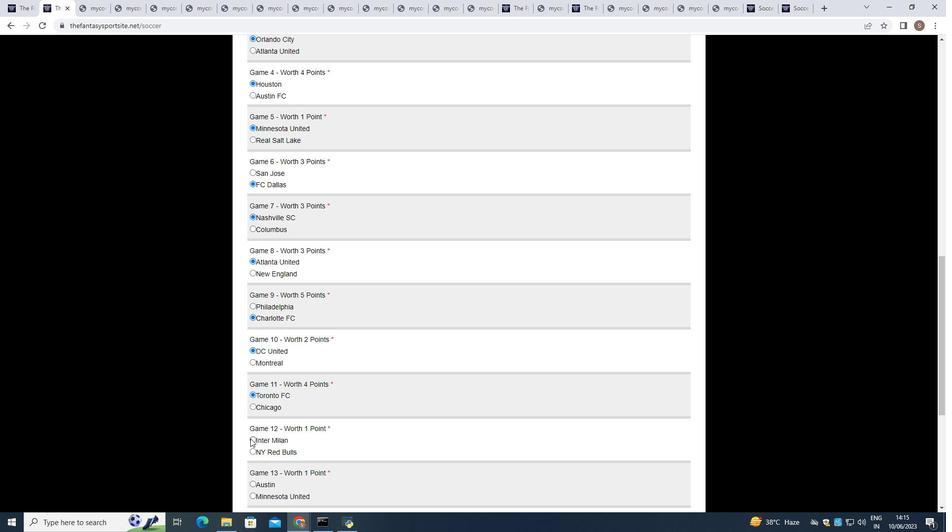 
Action: Mouse moved to (252, 483)
Screenshot: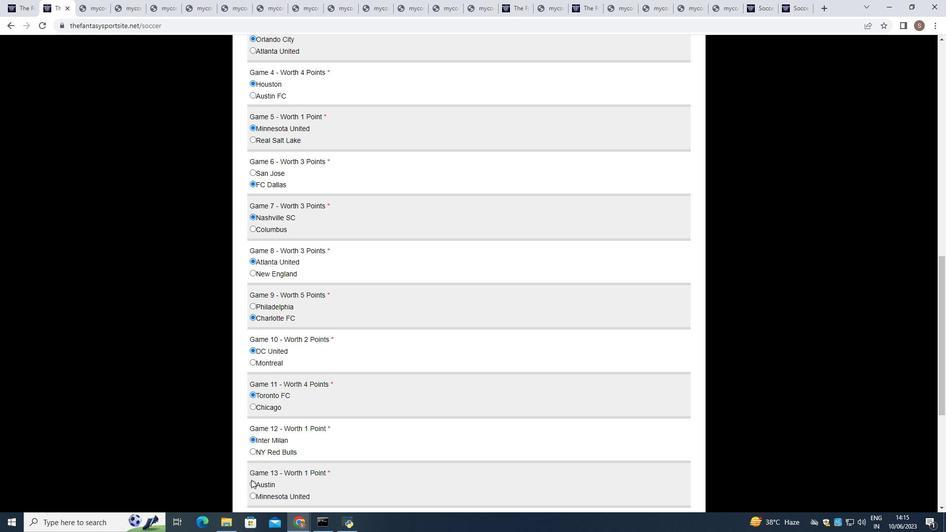 
Action: Mouse pressed left at (252, 483)
Screenshot: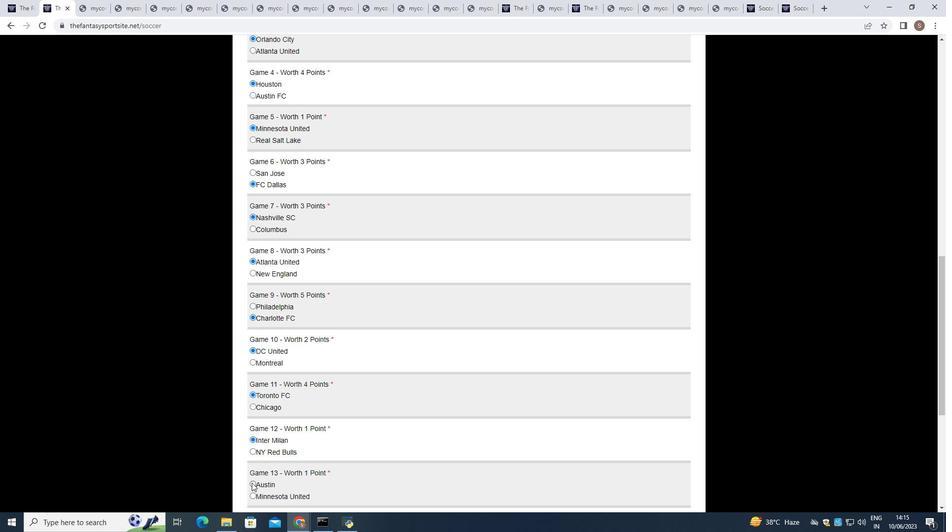 
Action: Mouse scrolled (252, 482) with delta (0, 0)
Screenshot: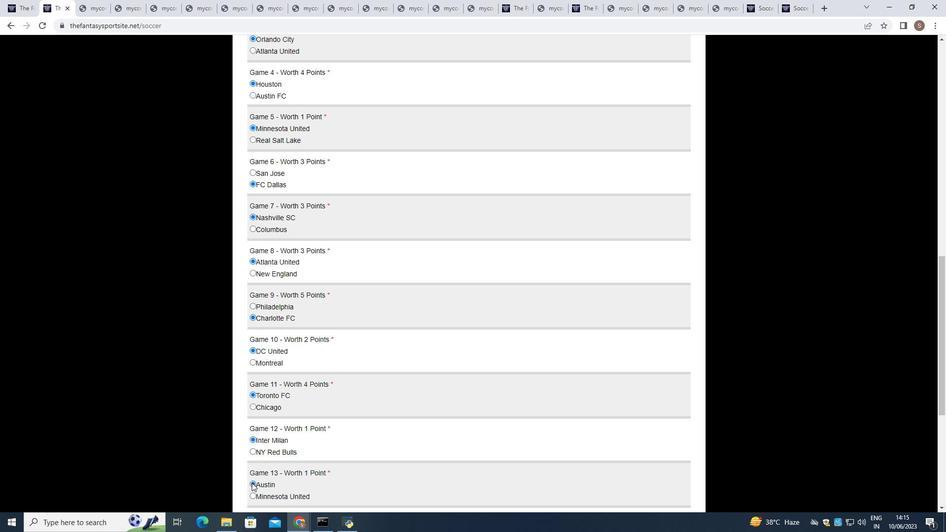 
Action: Mouse scrolled (252, 482) with delta (0, 0)
Screenshot: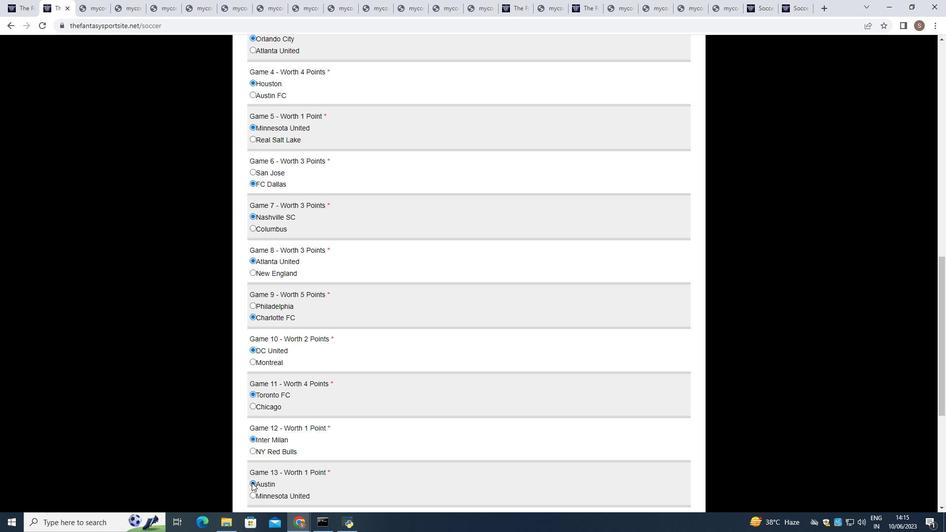 
Action: Mouse scrolled (252, 482) with delta (0, 0)
Screenshot: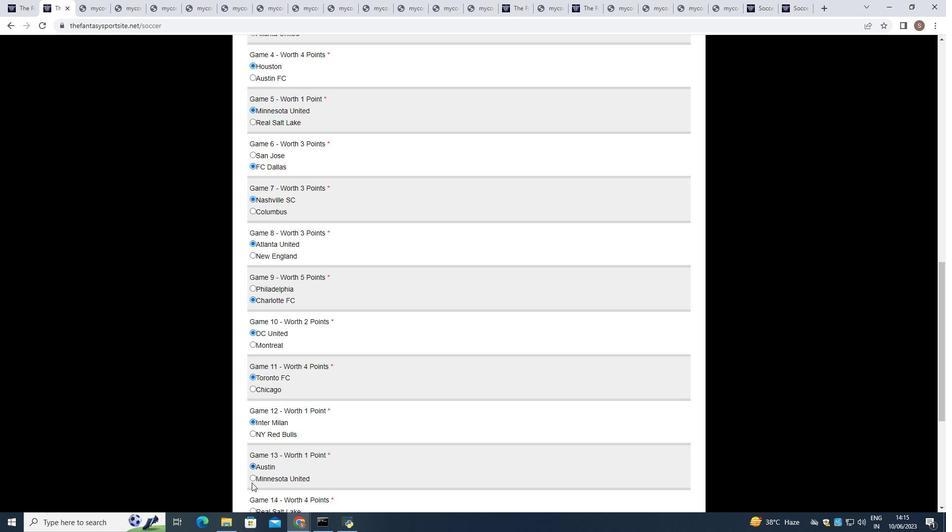 
Action: Mouse scrolled (252, 482) with delta (0, 0)
Screenshot: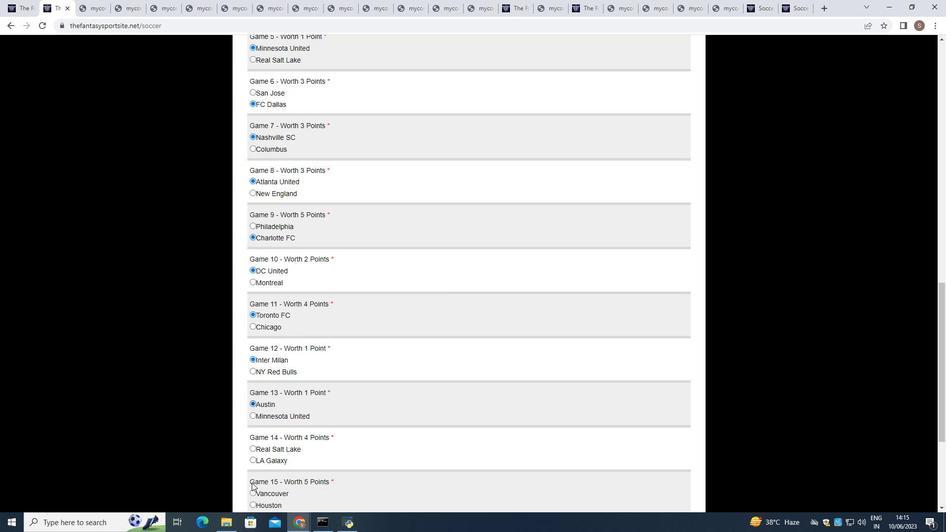 
Action: Mouse moved to (251, 332)
Screenshot: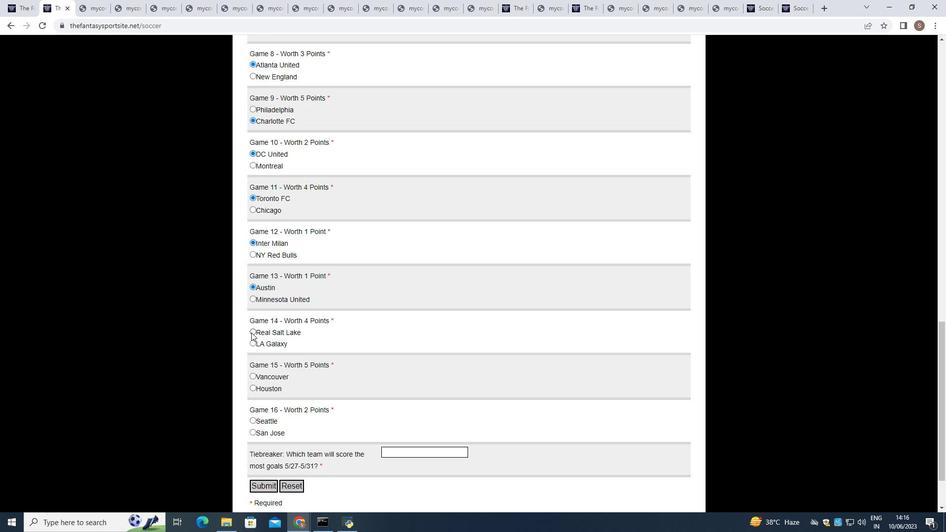 
Action: Mouse pressed left at (251, 332)
Screenshot: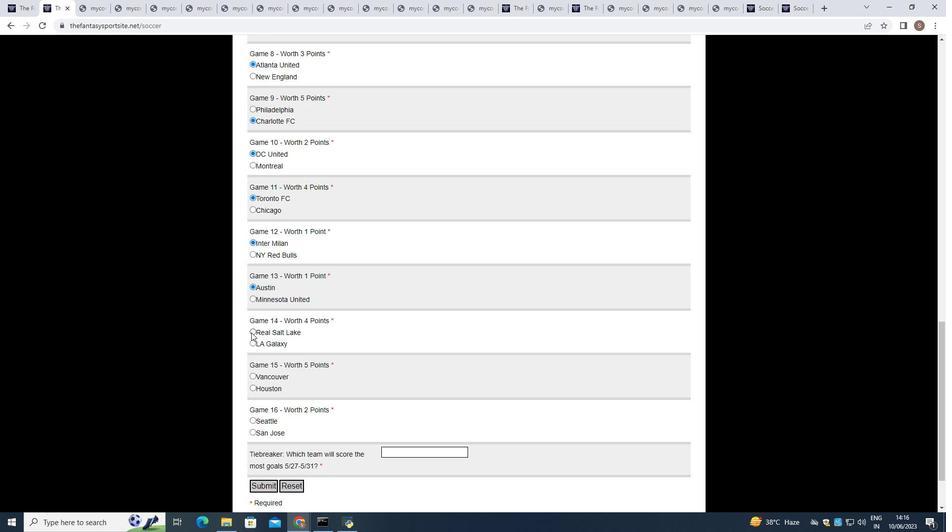 
Action: Mouse moved to (251, 378)
Screenshot: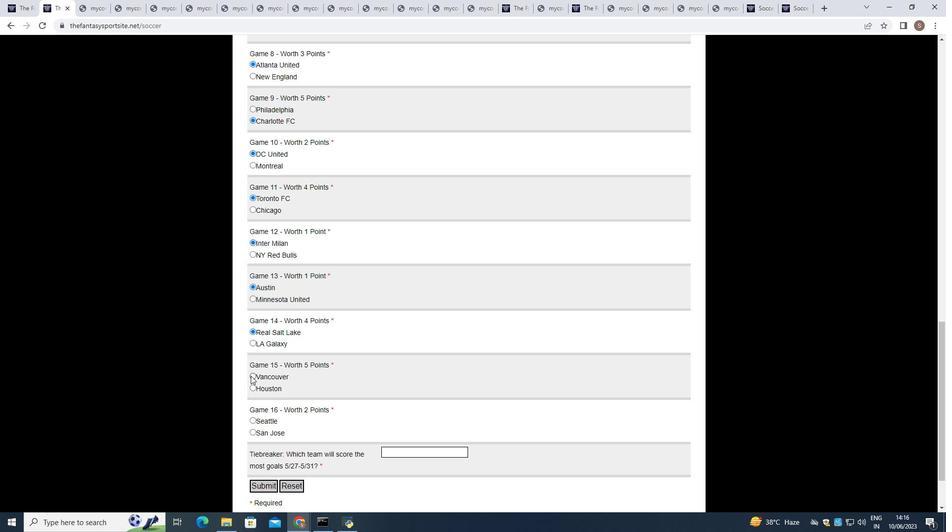 
Action: Mouse pressed left at (251, 378)
Screenshot: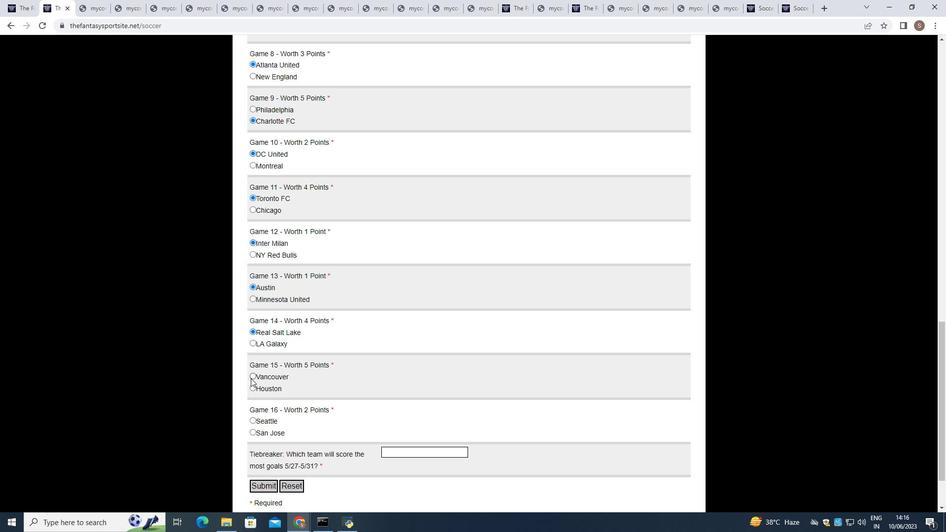 
Action: Mouse moved to (254, 421)
Screenshot: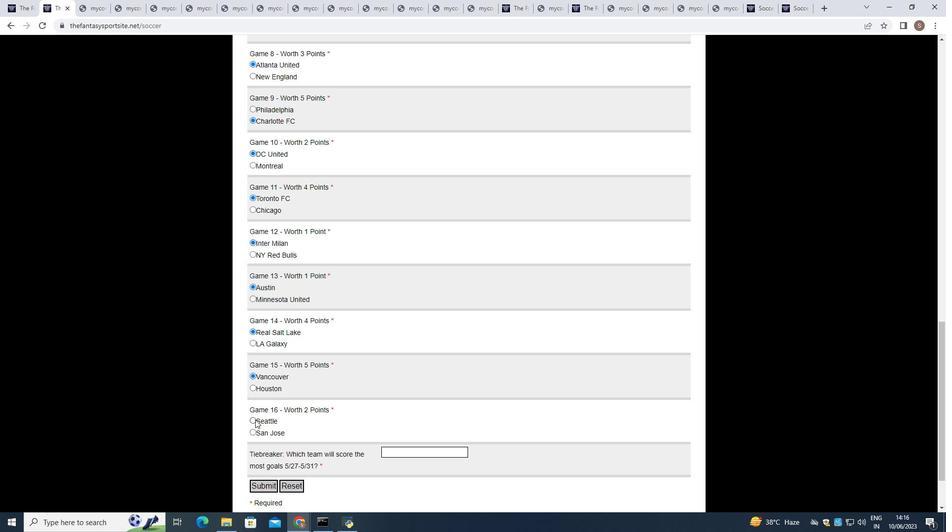 
Action: Mouse pressed left at (254, 421)
Screenshot: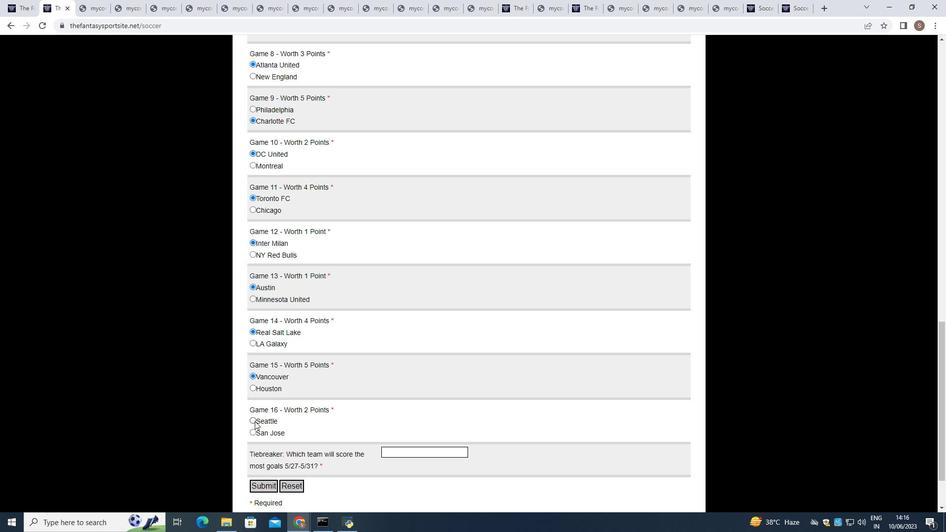 
Action: Mouse moved to (399, 455)
Screenshot: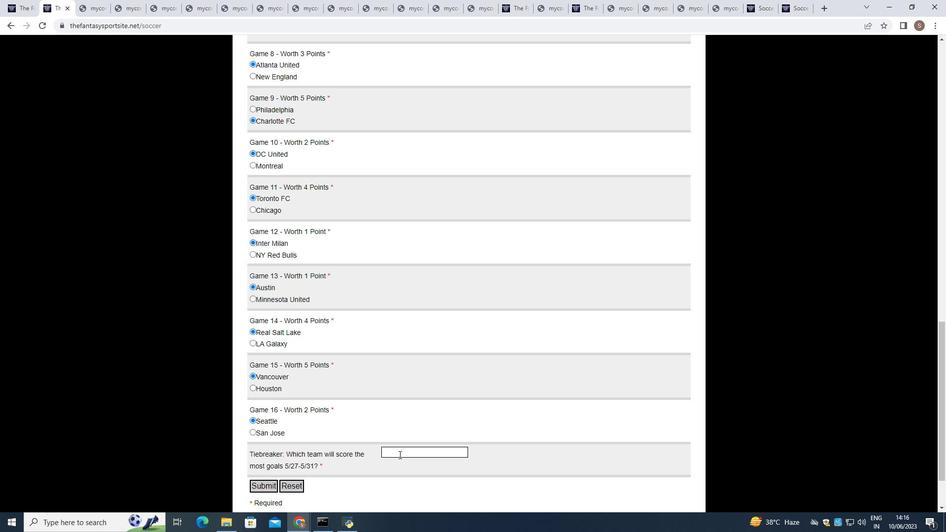 
Action: Mouse pressed left at (399, 455)
Screenshot: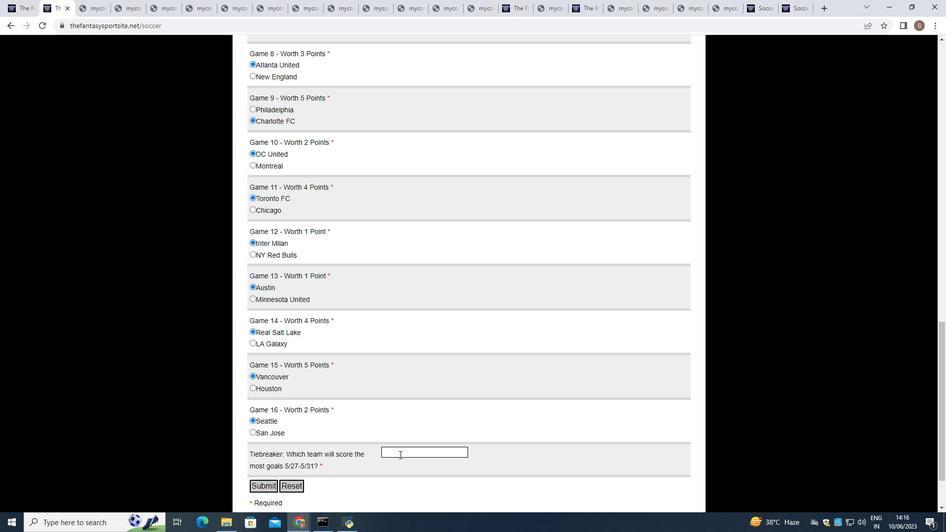 
Action: Mouse moved to (402, 450)
Screenshot: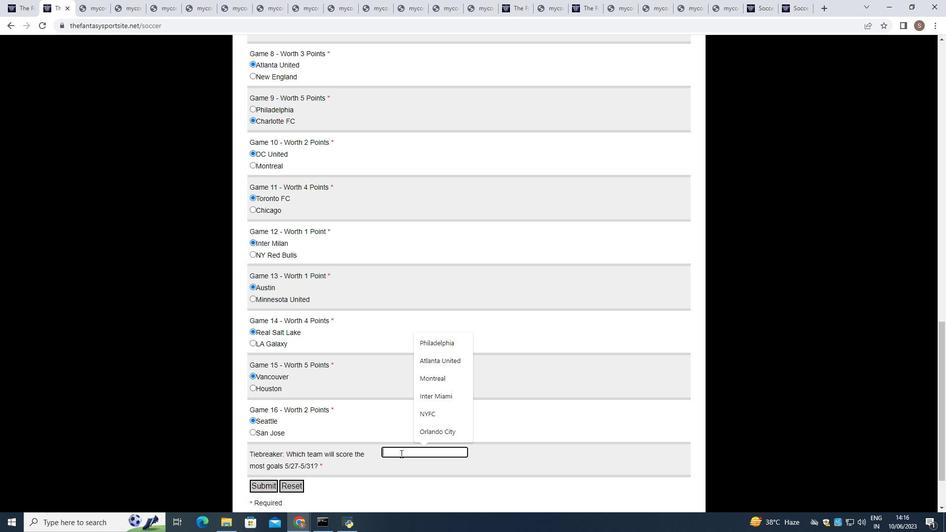 
Action: Key pressed <Key.shift>DC<Key.space><Key.shift>United
Screenshot: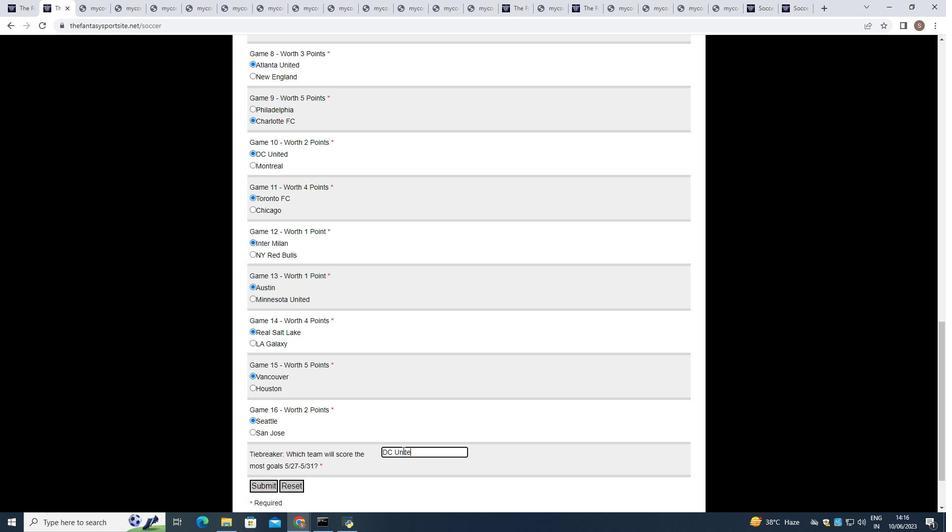 
Action: Mouse moved to (252, 488)
Screenshot: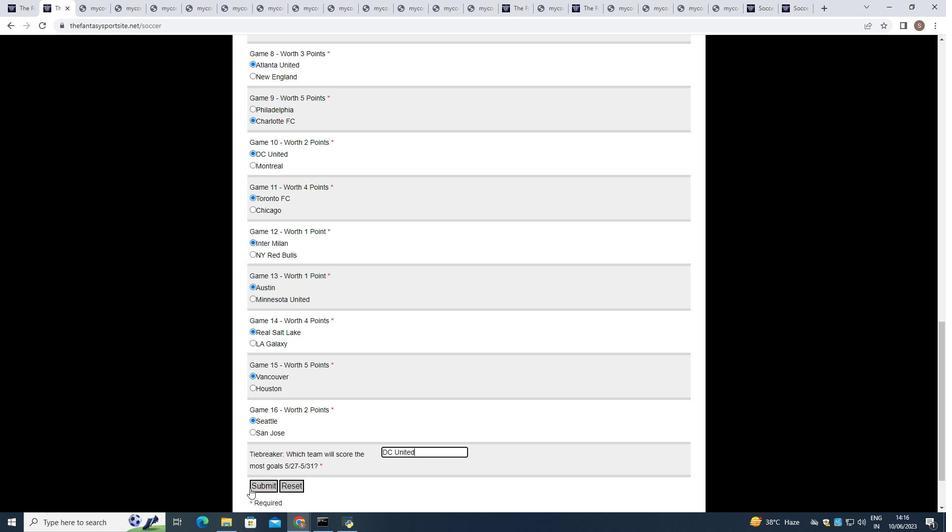 
Action: Mouse pressed left at (252, 488)
Screenshot: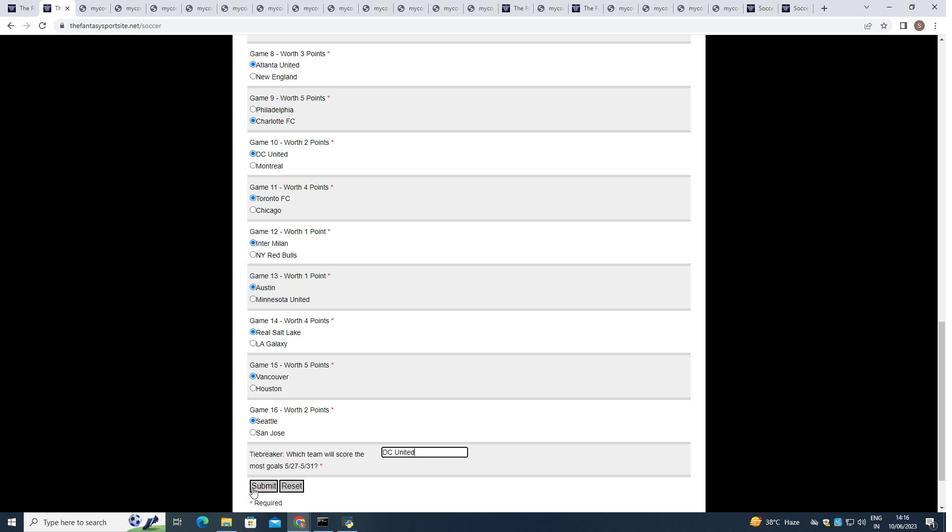 
